 Task: Find connections with filter location Pinhão with filter topic #inspiration with filter profile language German with filter current company Lorven Technologies Inc. with filter school Institute Of Engineering and Management with filter industry Urban Transit Services with filter service category Mortgage Lending with filter keywords title Physicist
Action: Mouse moved to (220, 295)
Screenshot: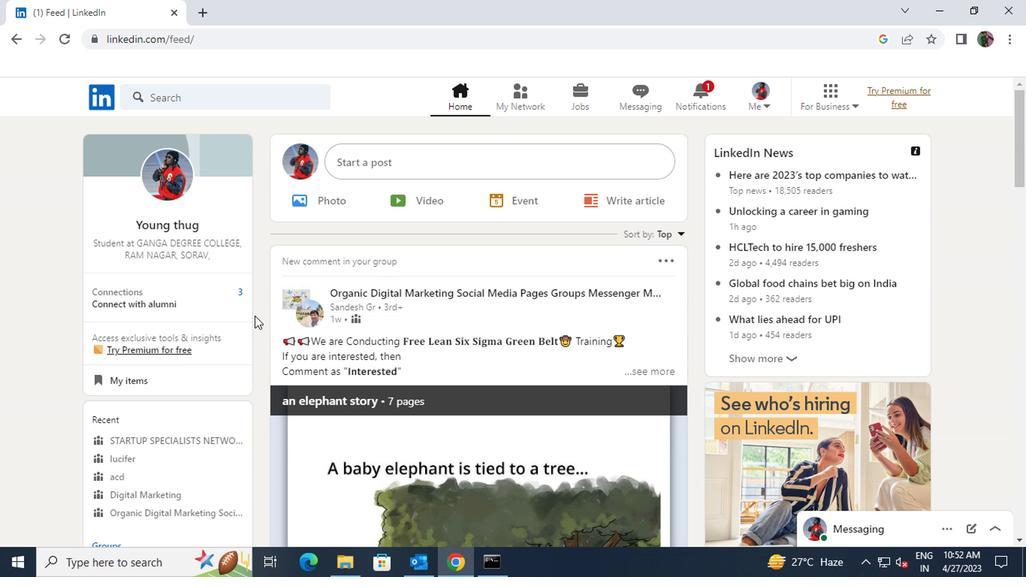 
Action: Mouse pressed left at (220, 295)
Screenshot: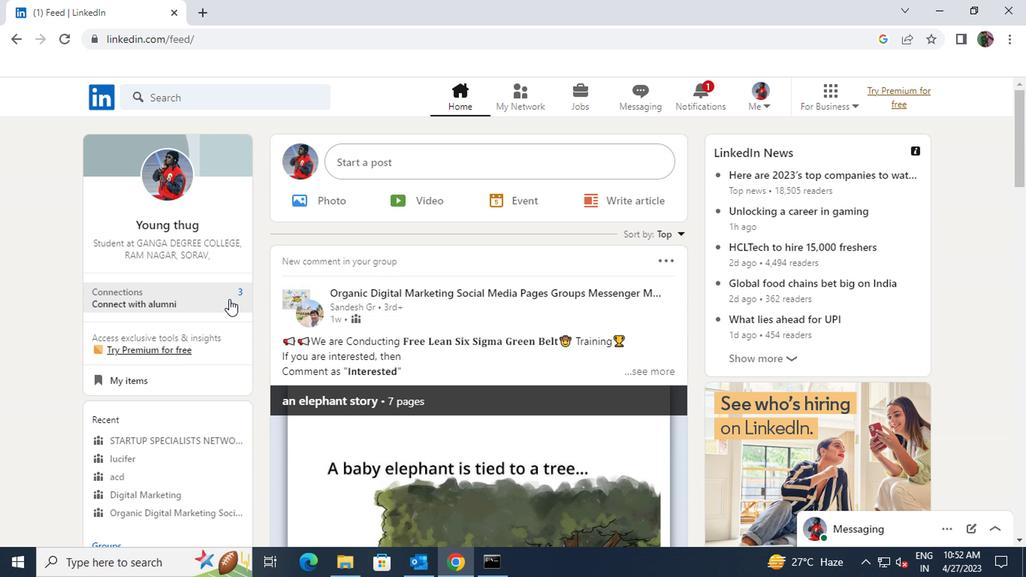 
Action: Mouse moved to (232, 185)
Screenshot: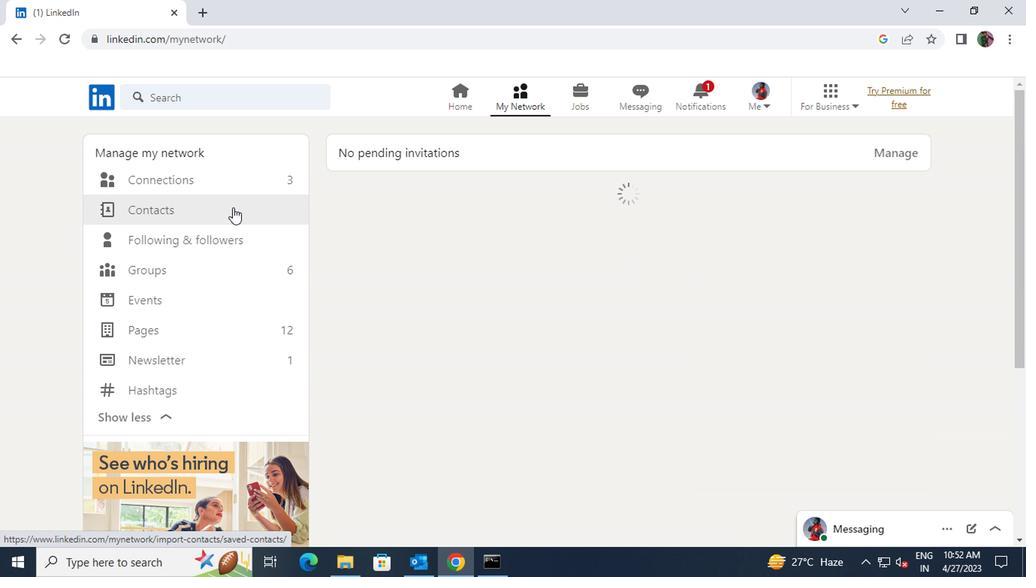 
Action: Mouse pressed left at (232, 185)
Screenshot: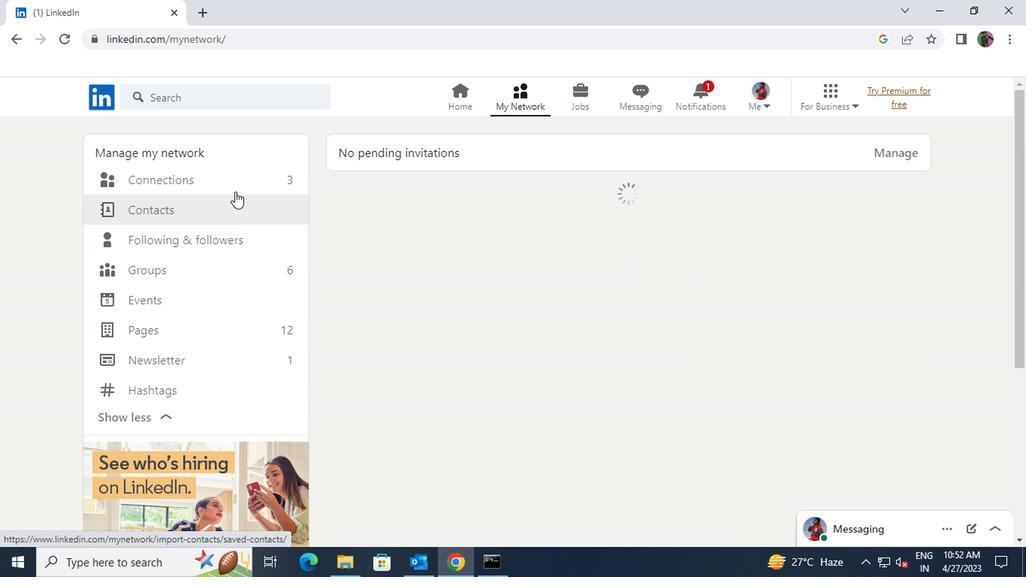 
Action: Mouse moved to (588, 180)
Screenshot: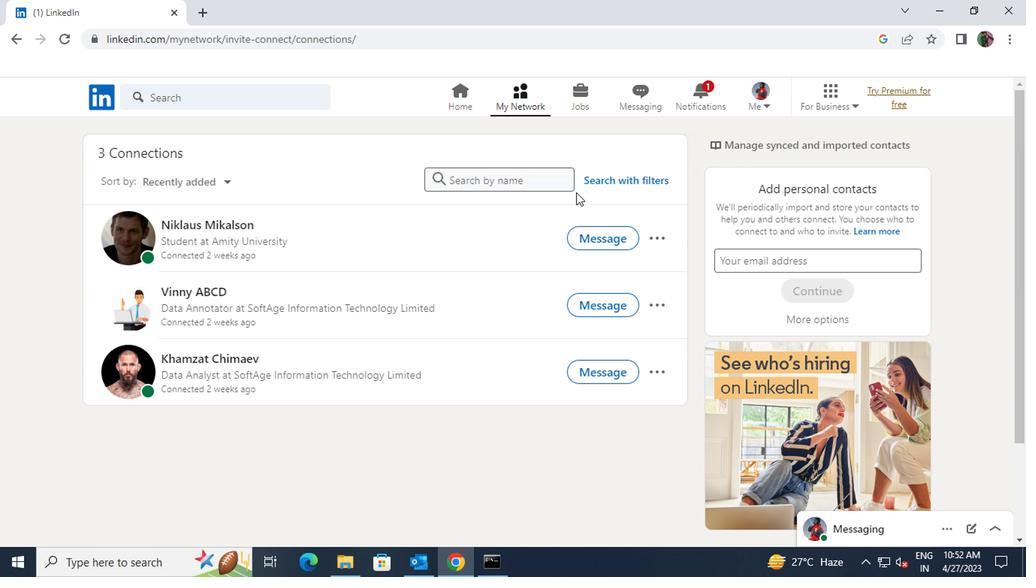 
Action: Mouse pressed left at (588, 180)
Screenshot: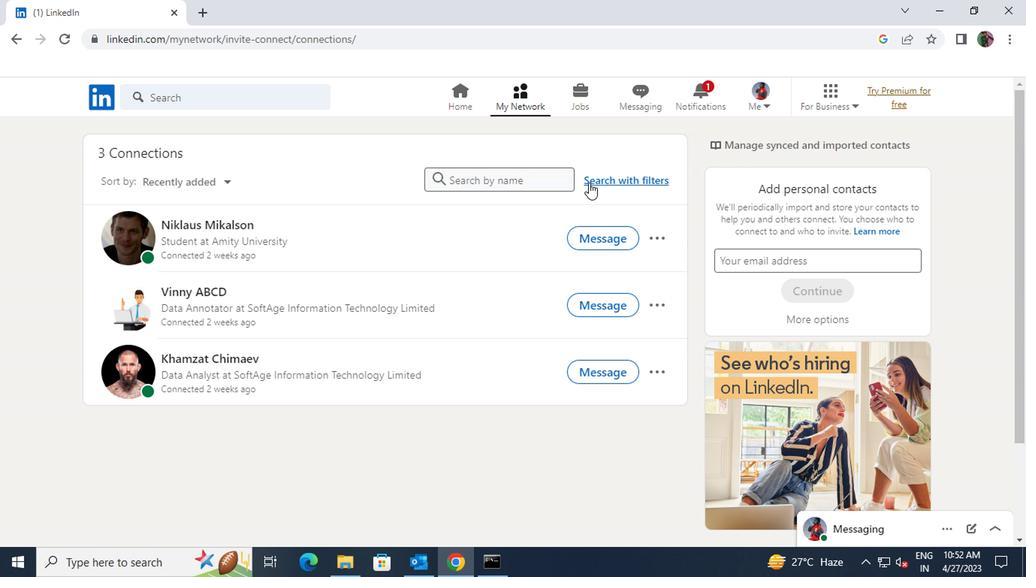 
Action: Mouse moved to (563, 138)
Screenshot: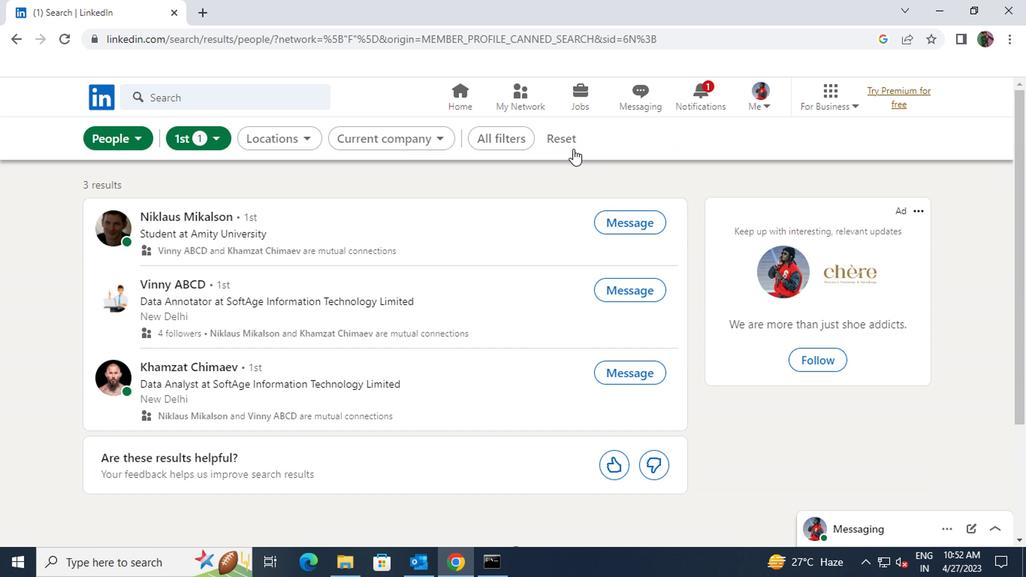 
Action: Mouse pressed left at (563, 138)
Screenshot: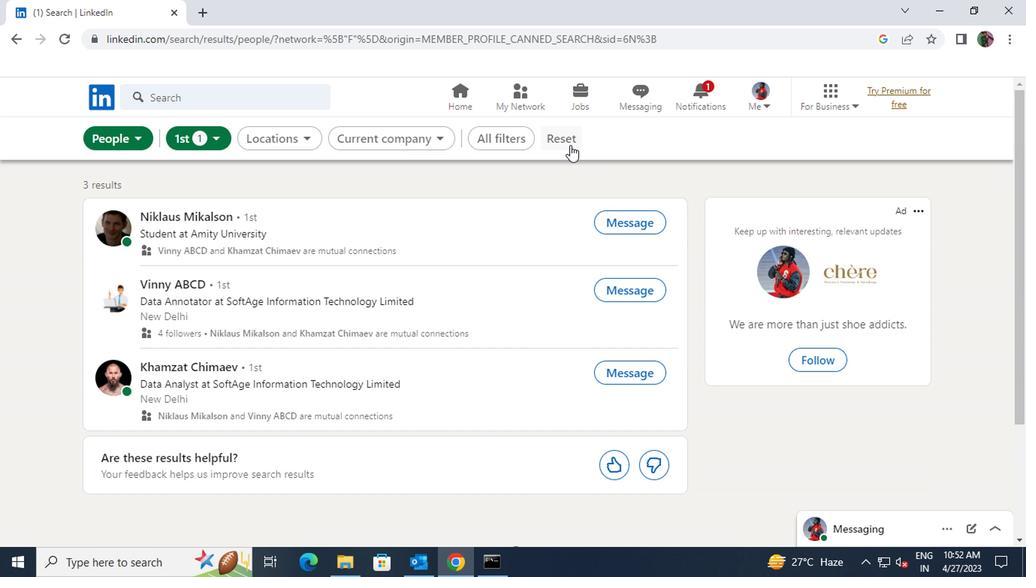 
Action: Mouse moved to (542, 133)
Screenshot: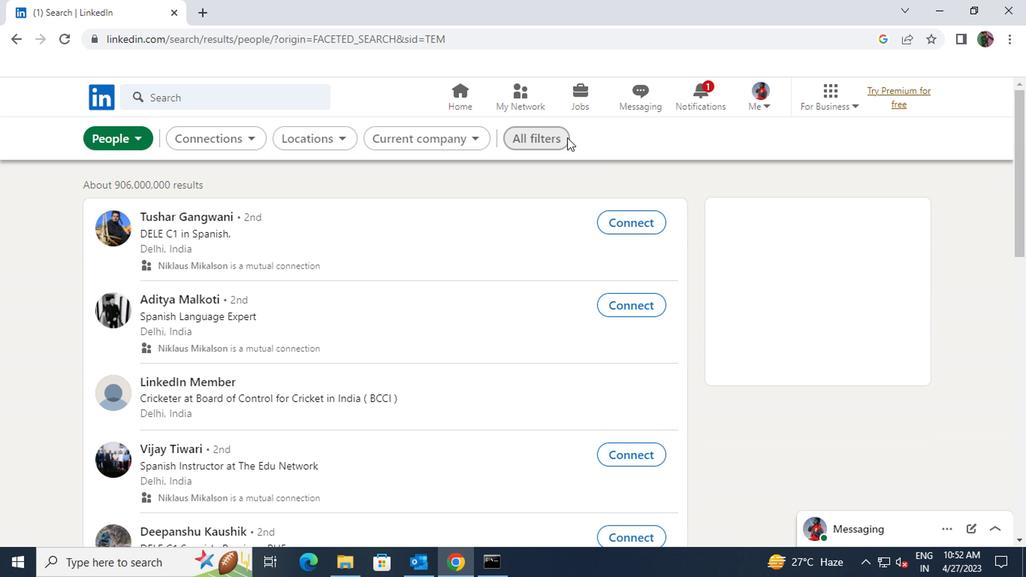 
Action: Mouse pressed left at (542, 133)
Screenshot: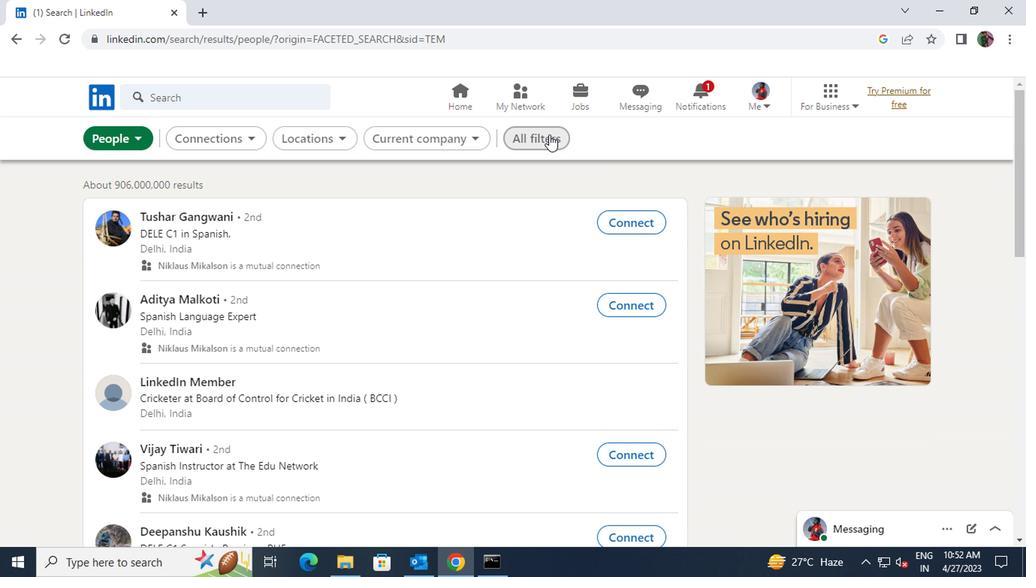 
Action: Mouse moved to (756, 279)
Screenshot: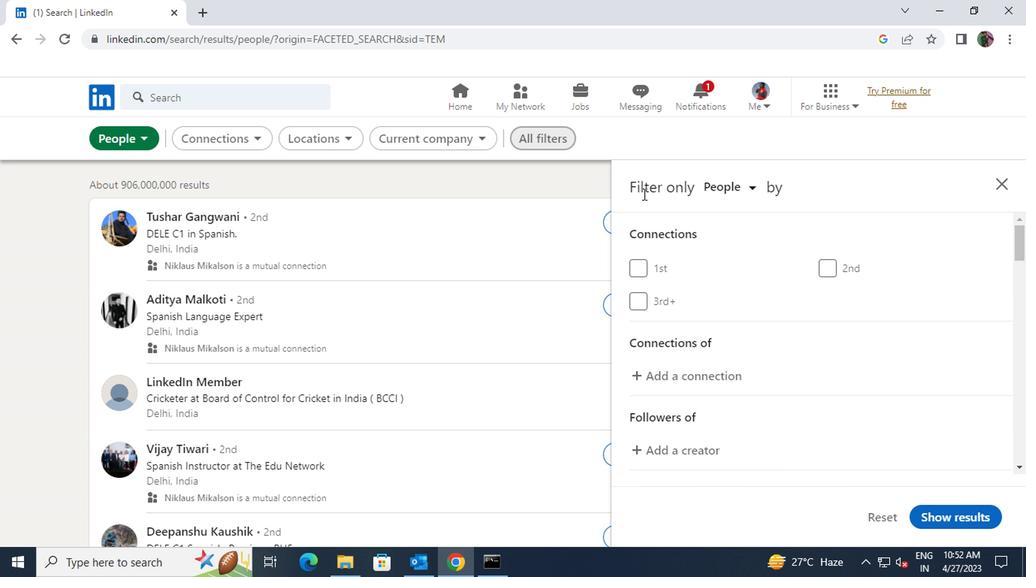 
Action: Mouse scrolled (756, 279) with delta (0, 0)
Screenshot: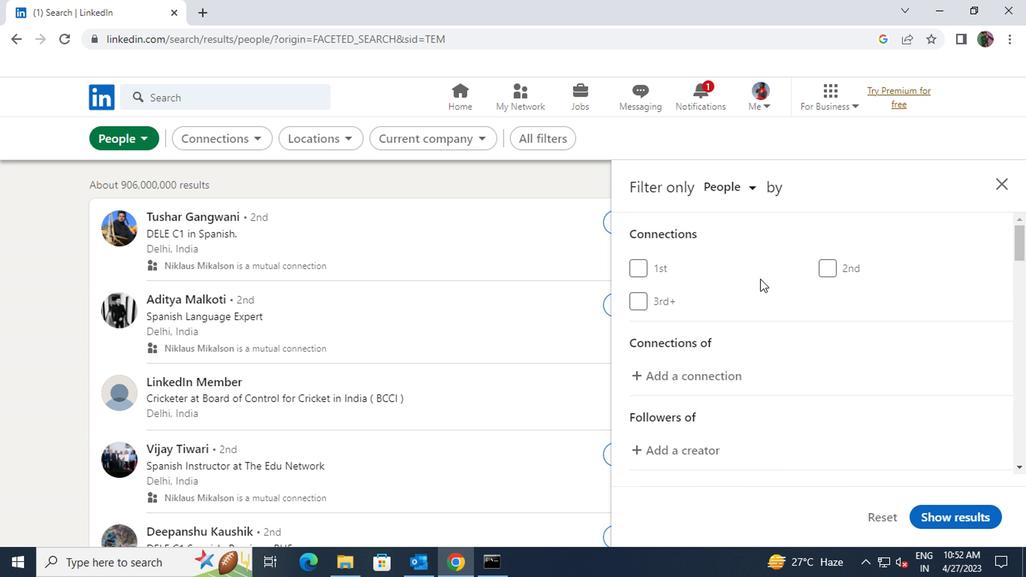 
Action: Mouse scrolled (756, 279) with delta (0, 0)
Screenshot: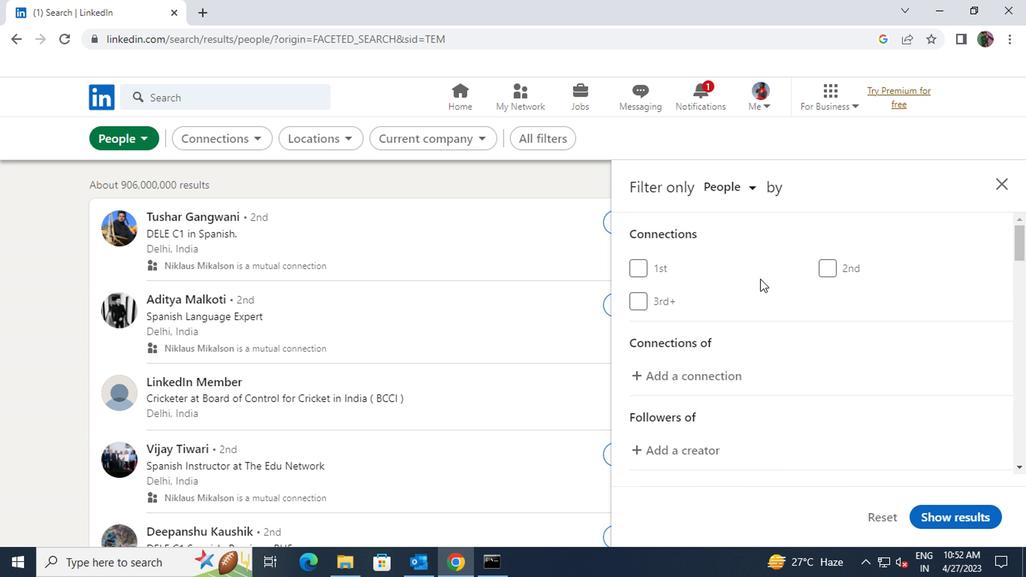 
Action: Mouse moved to (757, 279)
Screenshot: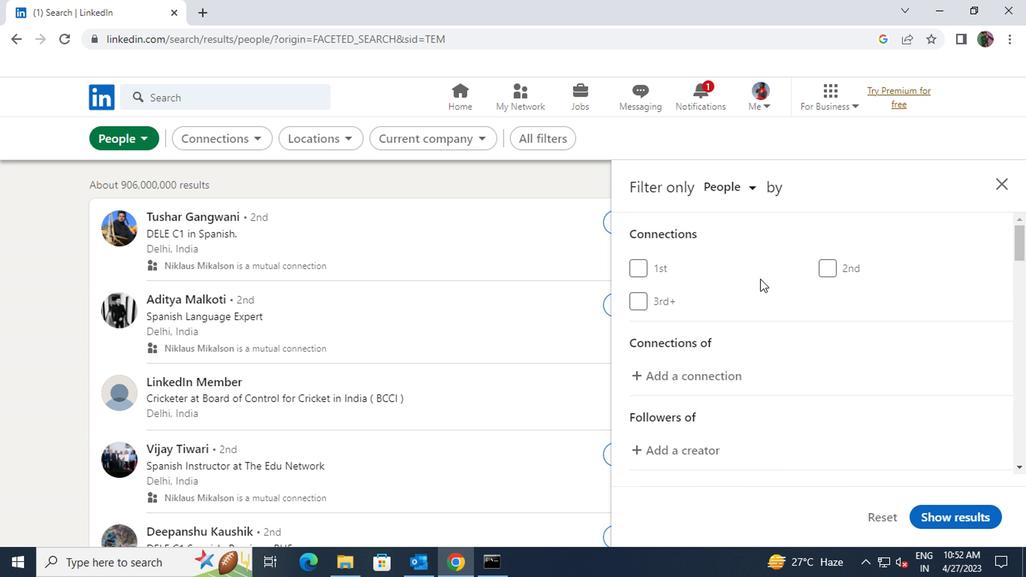 
Action: Mouse scrolled (757, 279) with delta (0, 0)
Screenshot: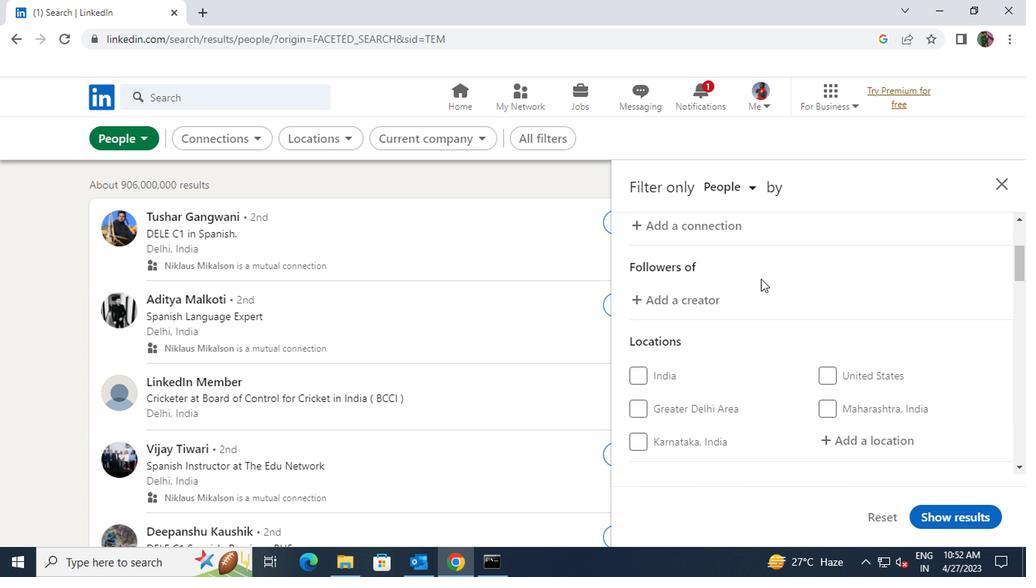 
Action: Mouse moved to (829, 365)
Screenshot: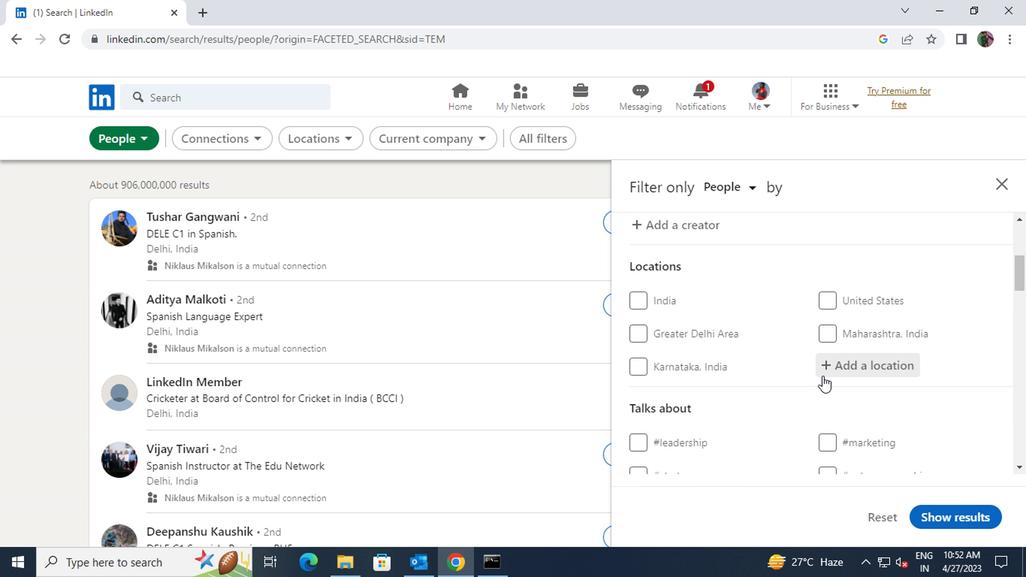 
Action: Mouse pressed left at (829, 365)
Screenshot: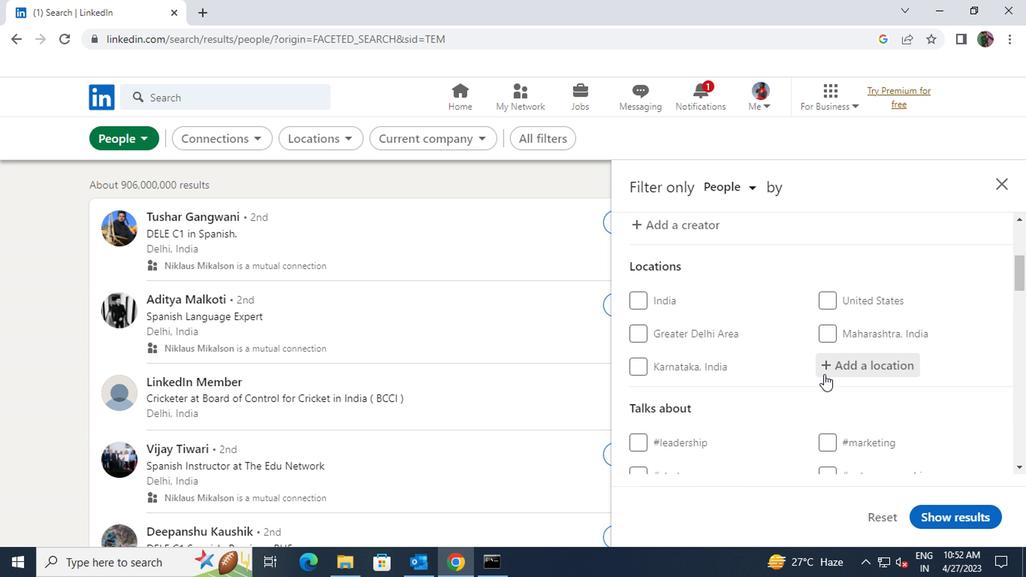 
Action: Key pressed <Key.shift>PINHAO
Screenshot: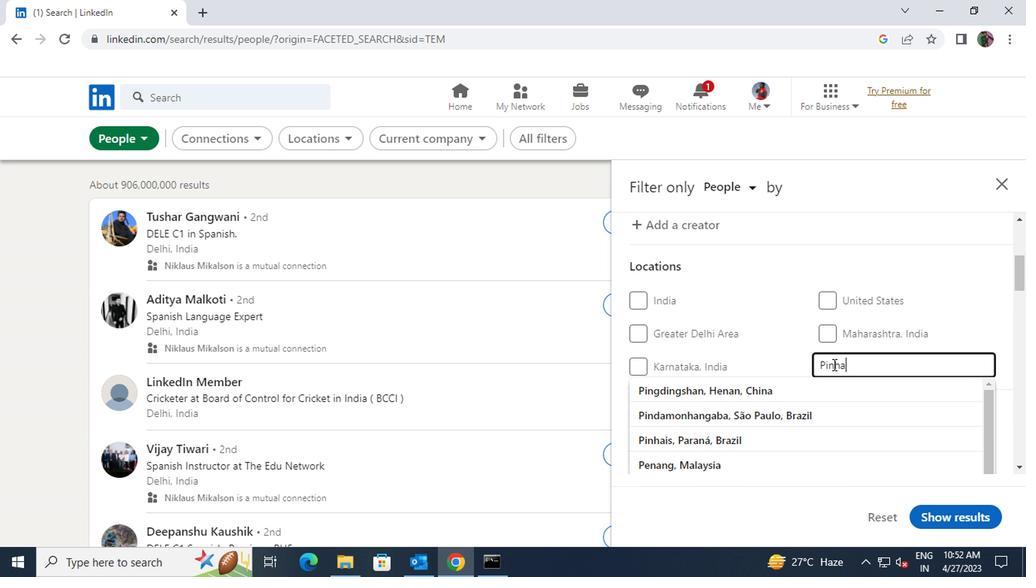 
Action: Mouse moved to (824, 383)
Screenshot: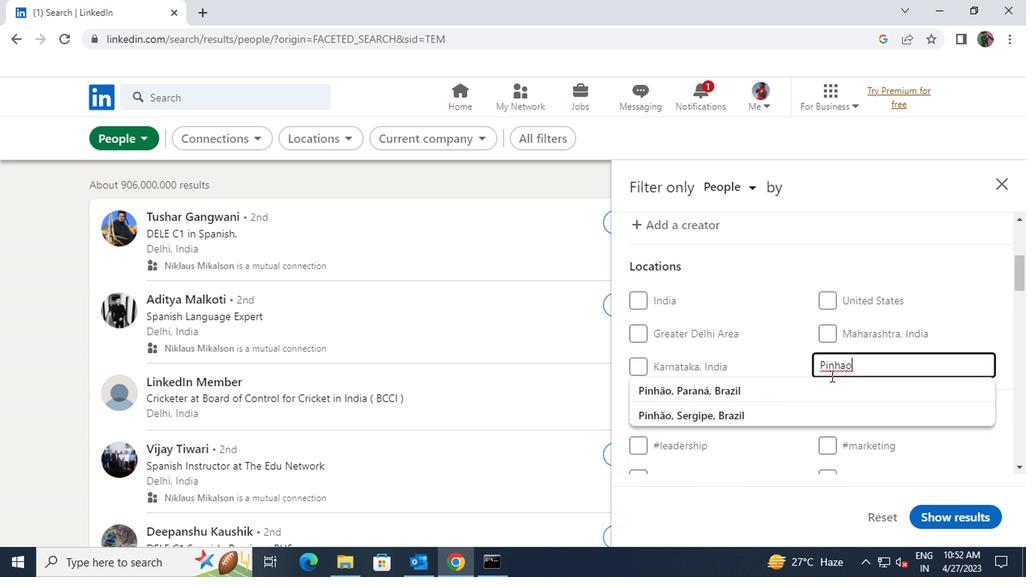 
Action: Mouse pressed left at (824, 383)
Screenshot: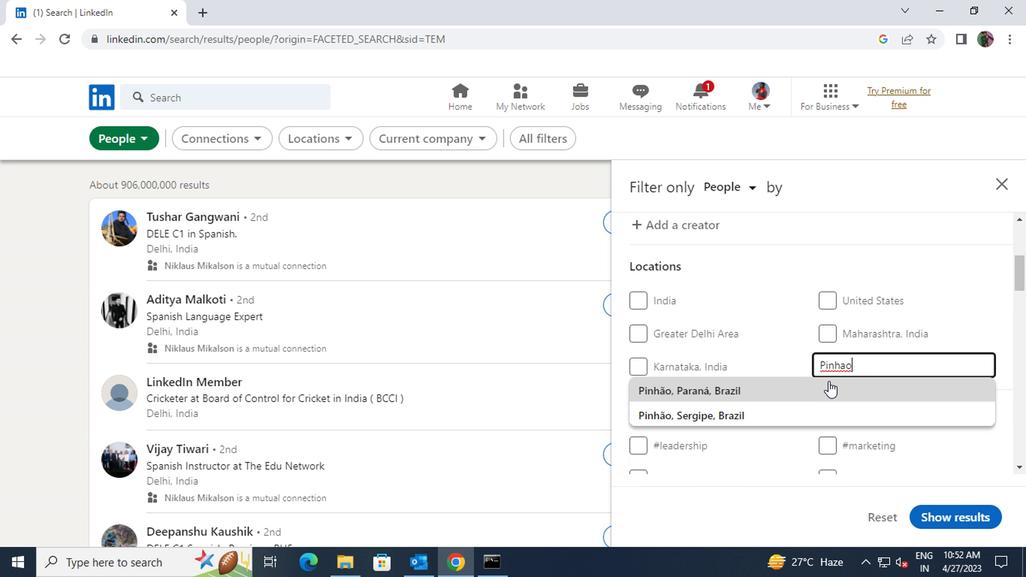 
Action: Mouse scrolled (824, 382) with delta (0, 0)
Screenshot: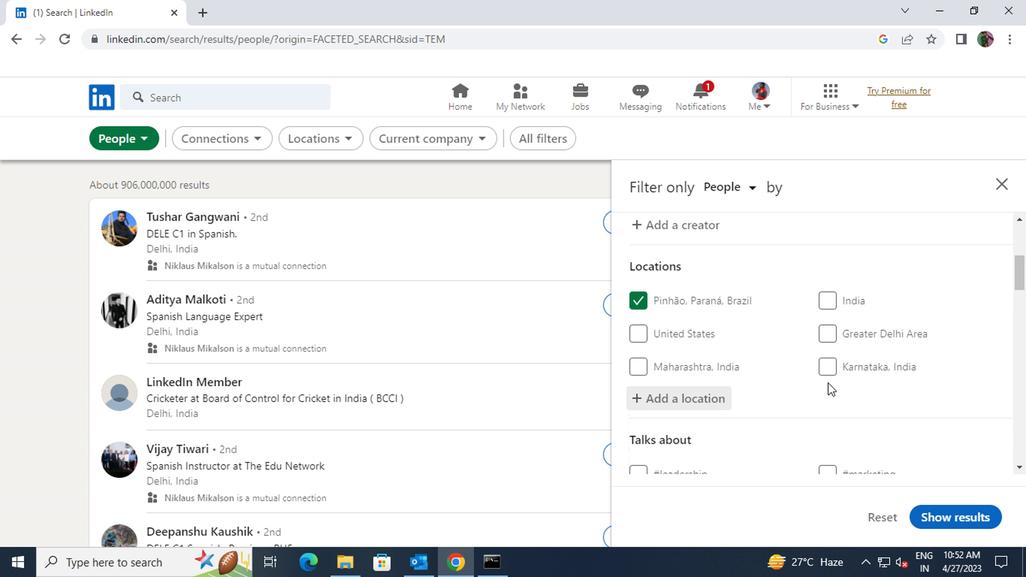 
Action: Mouse scrolled (824, 382) with delta (0, 0)
Screenshot: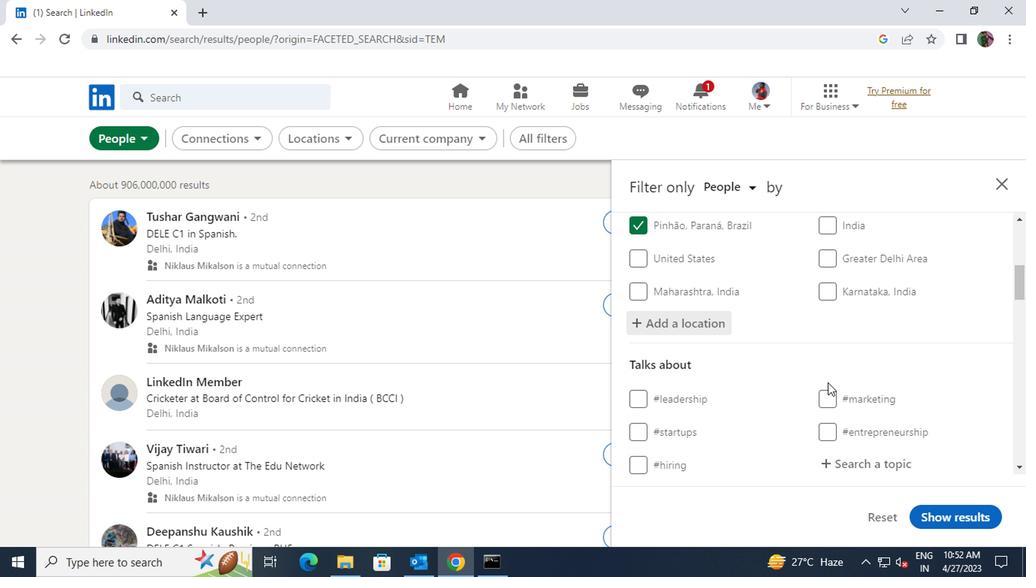 
Action: Mouse pressed left at (824, 383)
Screenshot: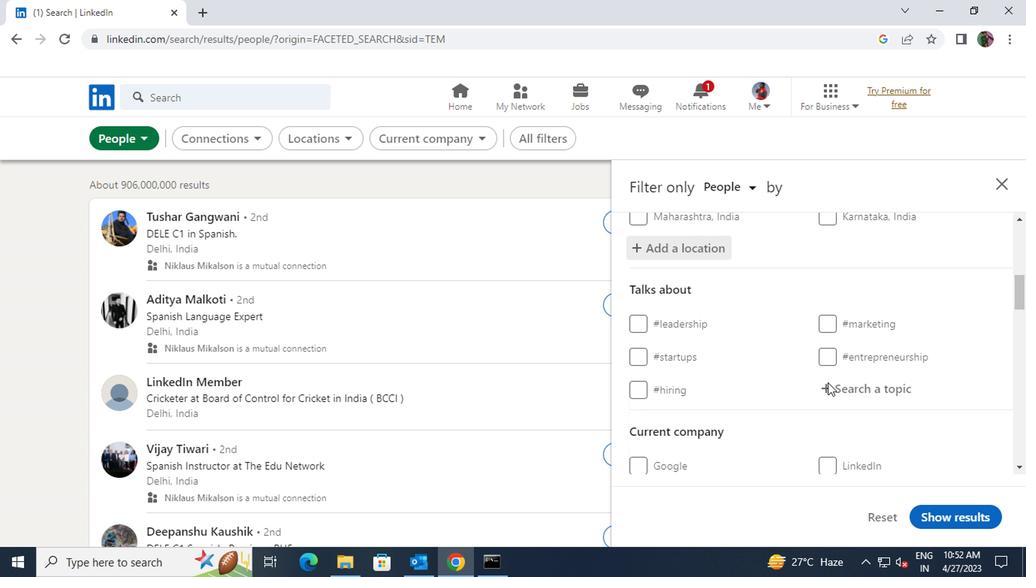 
Action: Key pressed <Key.shift><Key.shift><Key.shift><Key.shift><Key.shift><Key.shift><Key.shift><Key.shift><Key.shift><Key.shift><Key.shift><Key.shift>#<Key.shift>INSPIRATION
Screenshot: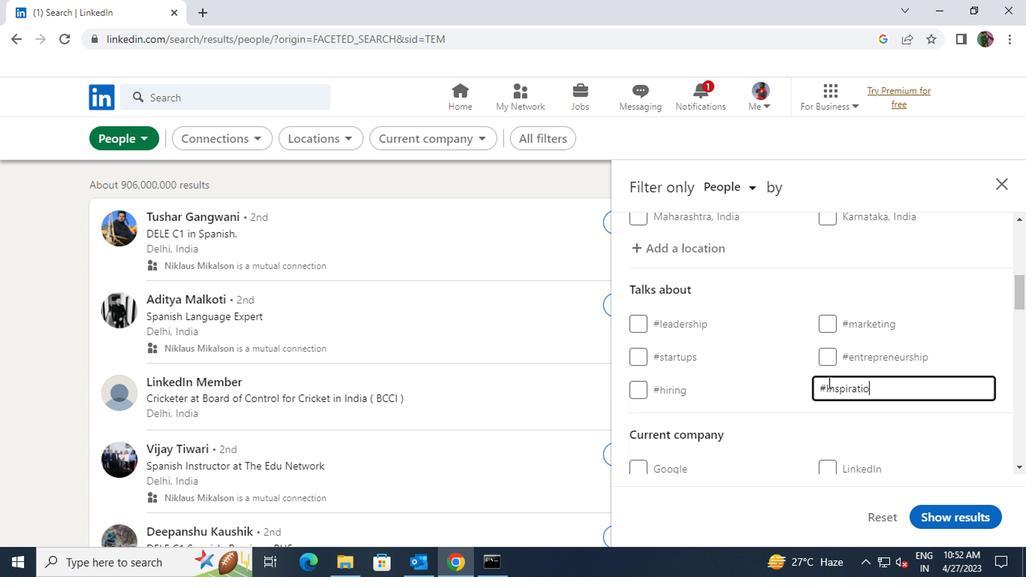 
Action: Mouse scrolled (824, 382) with delta (0, 0)
Screenshot: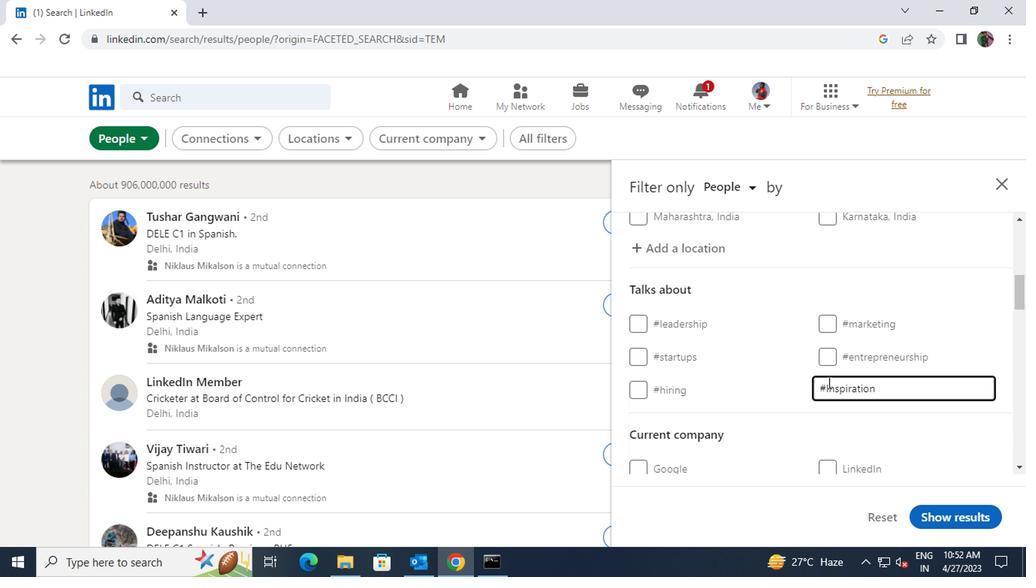 
Action: Mouse scrolled (824, 382) with delta (0, 0)
Screenshot: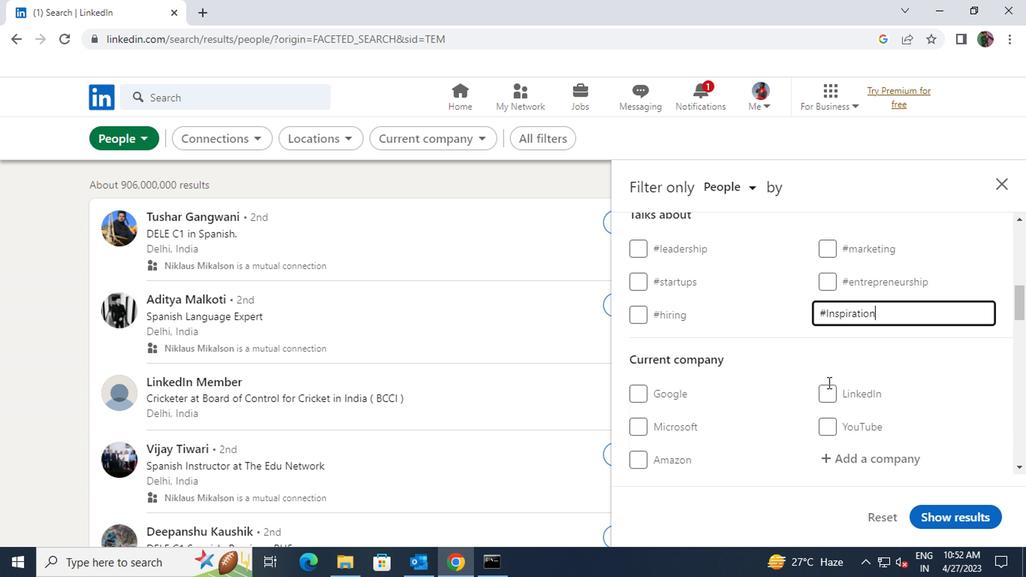 
Action: Mouse moved to (833, 383)
Screenshot: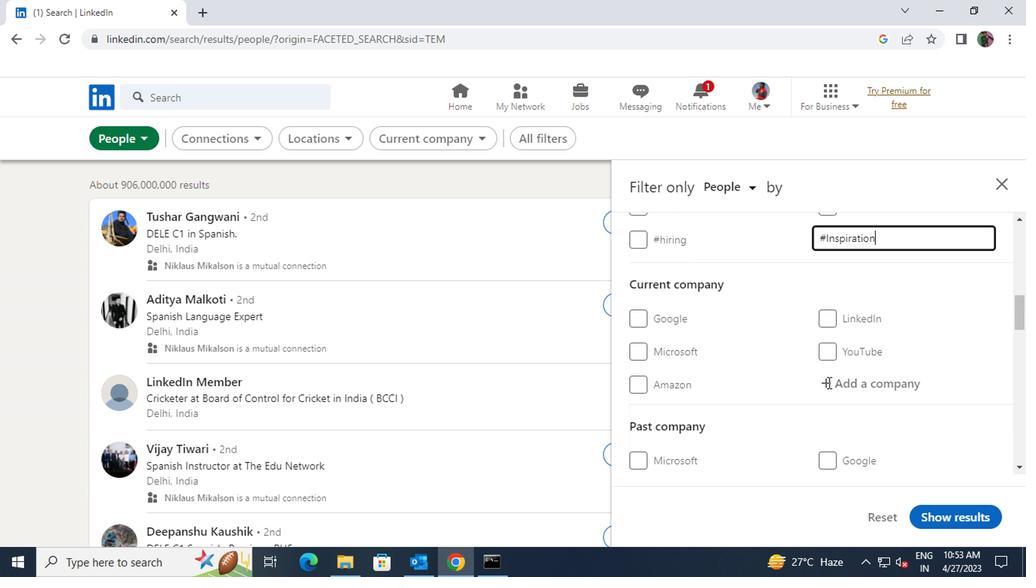 
Action: Mouse pressed left at (833, 383)
Screenshot: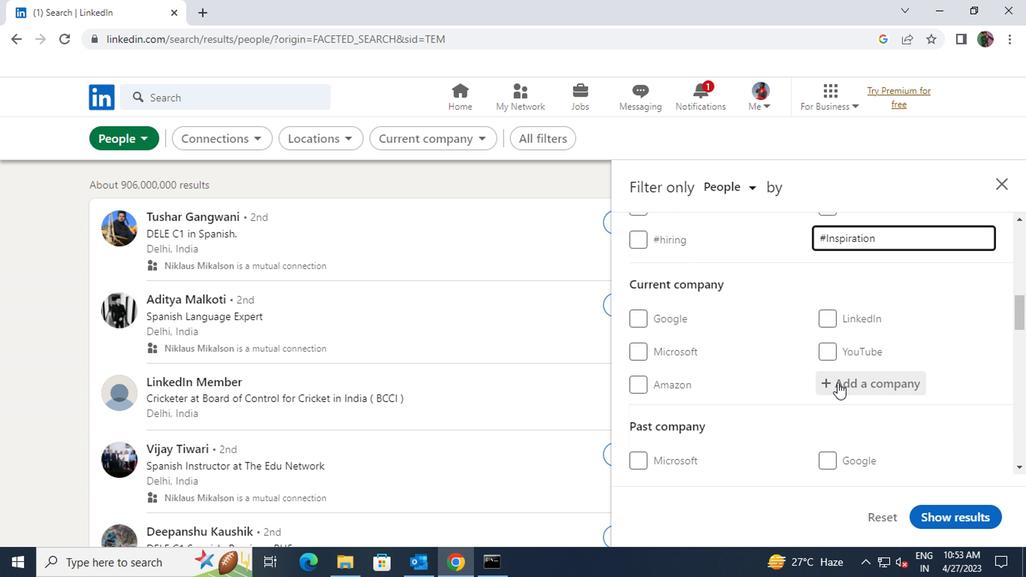 
Action: Key pressed <Key.shift>LORVEN
Screenshot: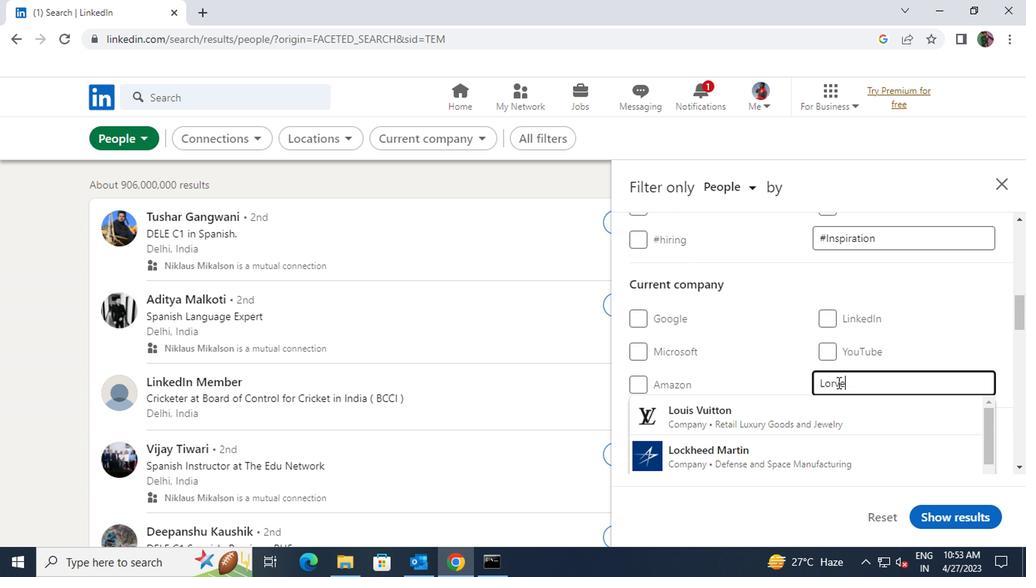 
Action: Mouse moved to (827, 411)
Screenshot: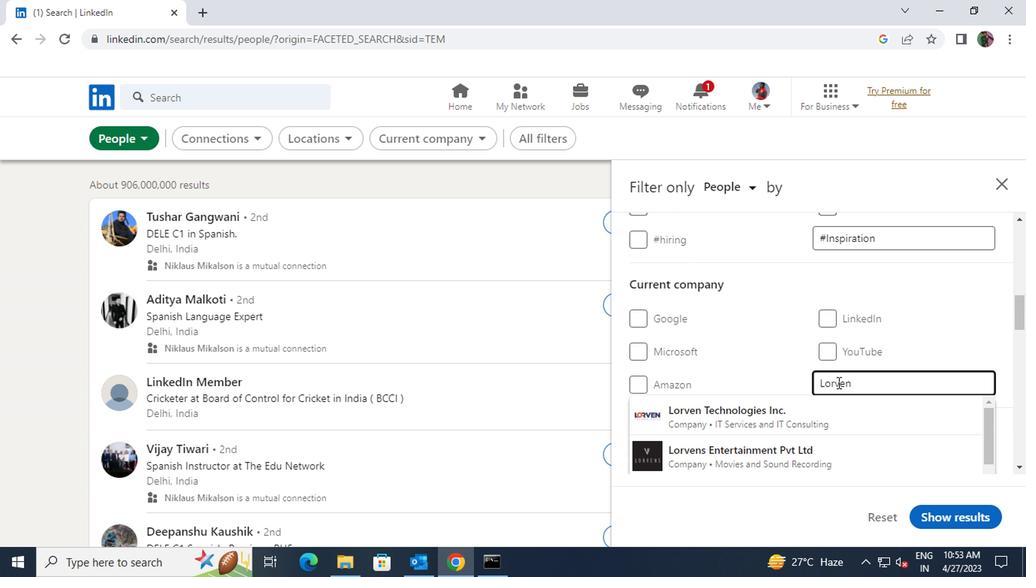 
Action: Mouse pressed left at (827, 411)
Screenshot: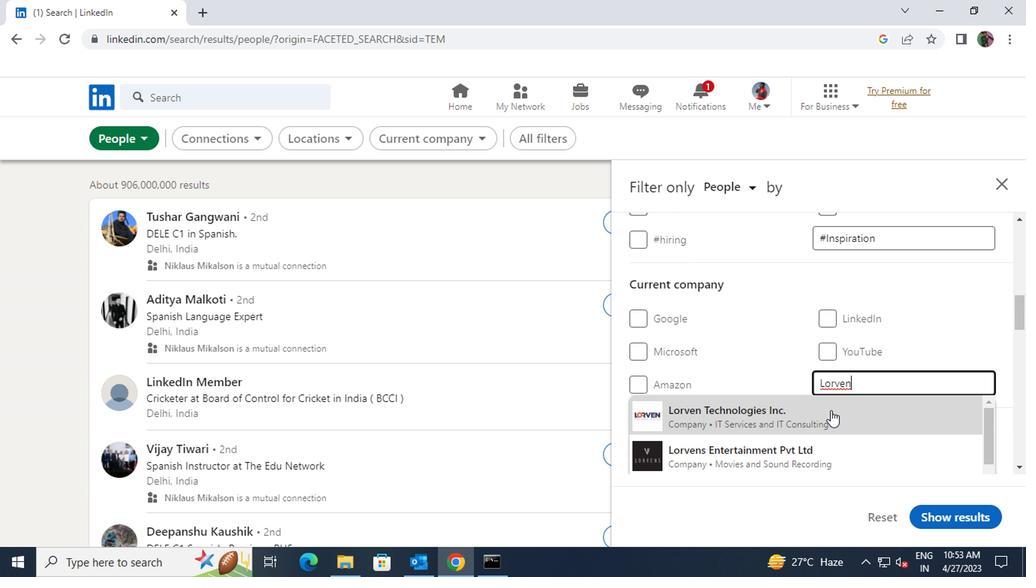 
Action: Mouse scrolled (827, 410) with delta (0, 0)
Screenshot: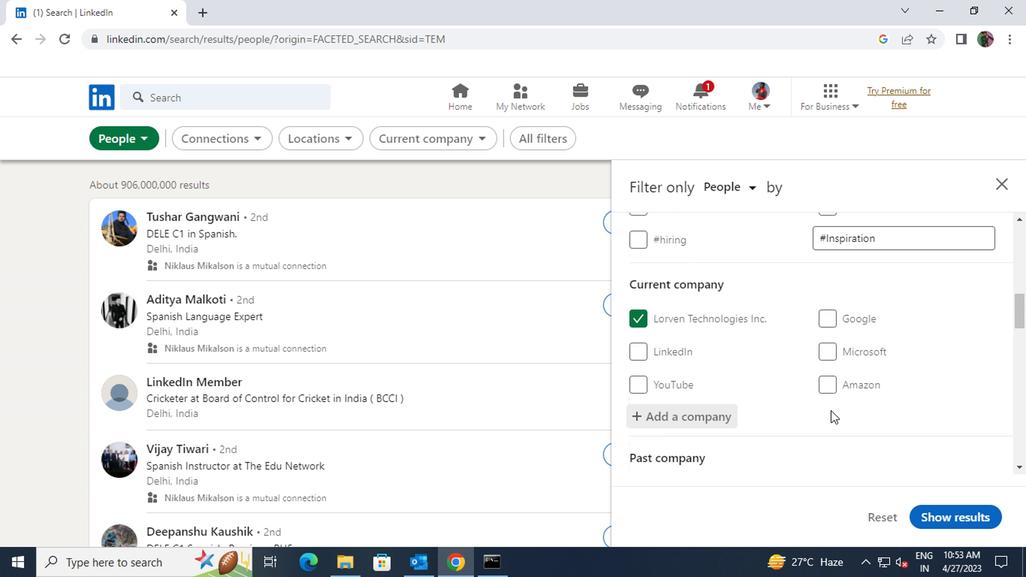 
Action: Mouse scrolled (827, 410) with delta (0, 0)
Screenshot: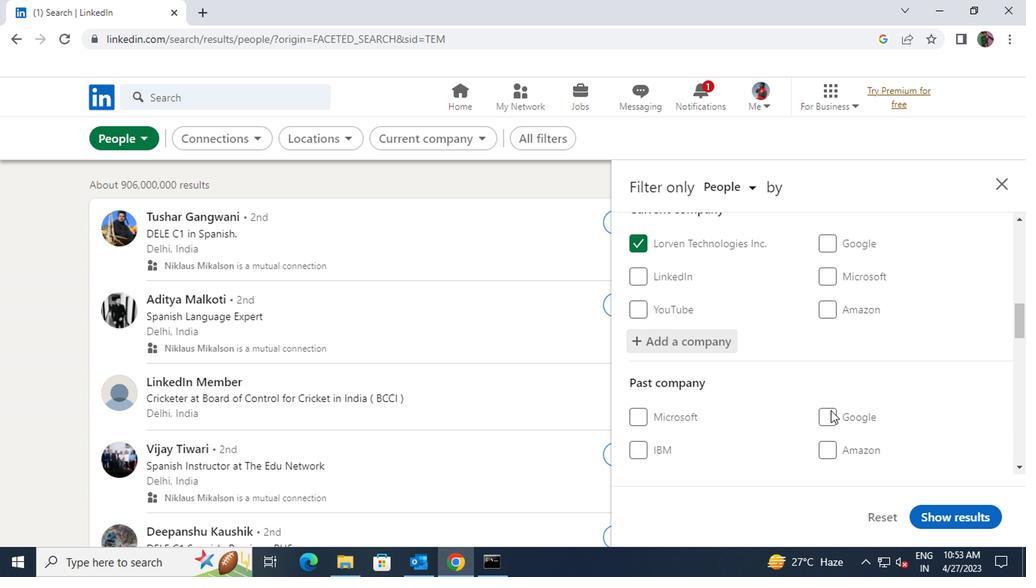 
Action: Mouse scrolled (827, 410) with delta (0, 0)
Screenshot: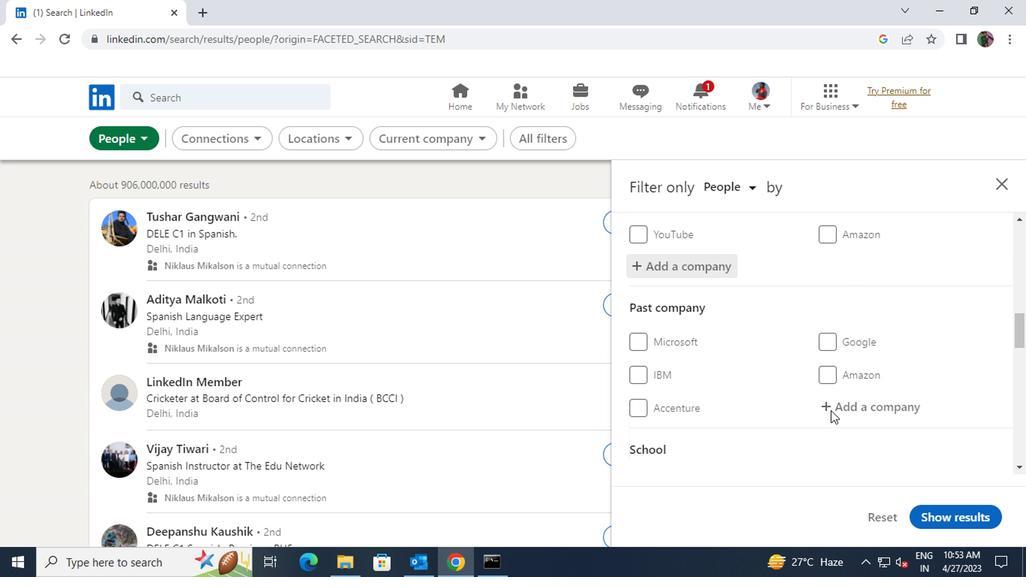 
Action: Mouse moved to (824, 339)
Screenshot: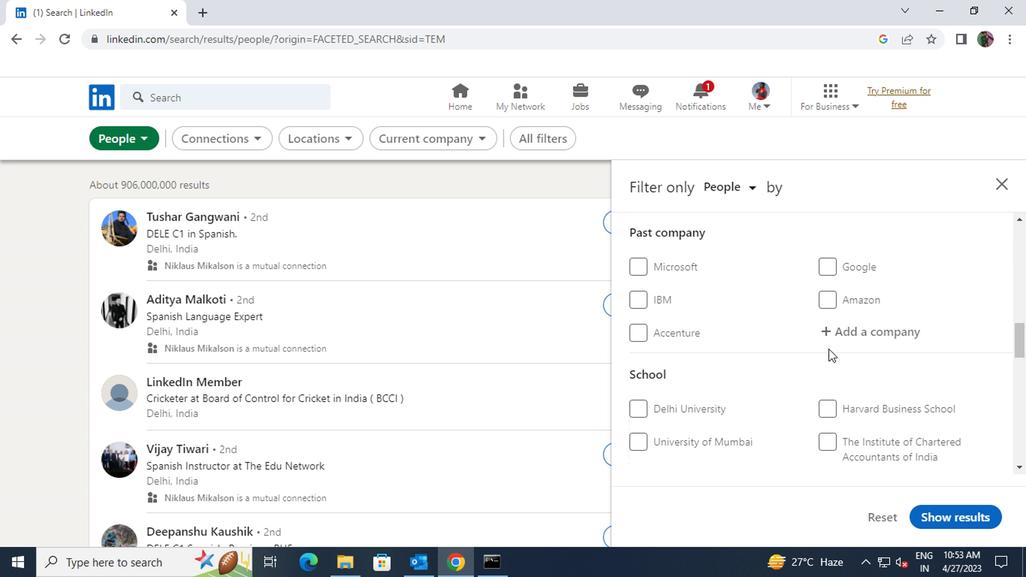 
Action: Mouse scrolled (824, 338) with delta (0, 0)
Screenshot: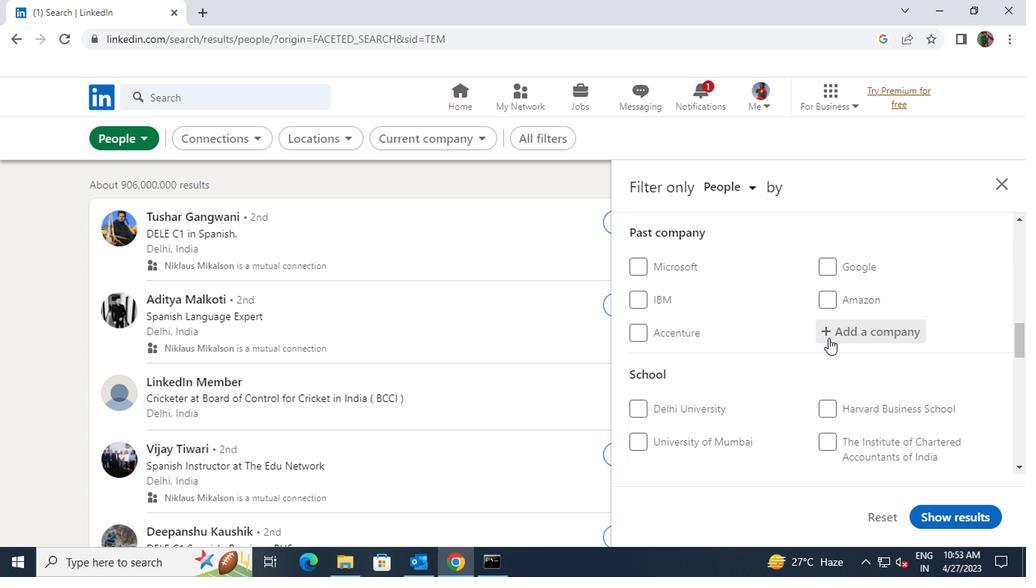 
Action: Mouse scrolled (824, 338) with delta (0, 0)
Screenshot: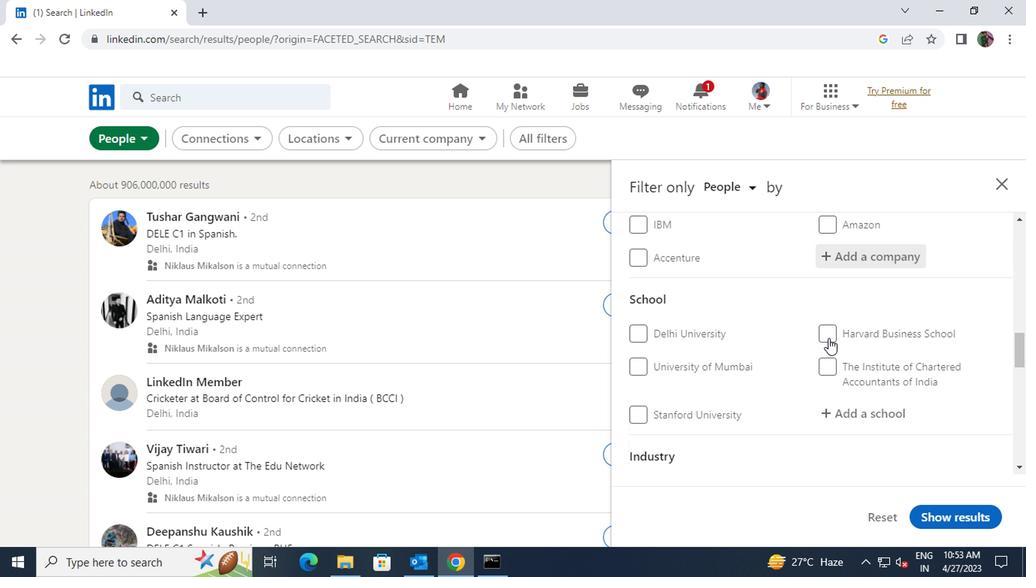 
Action: Mouse pressed left at (824, 339)
Screenshot: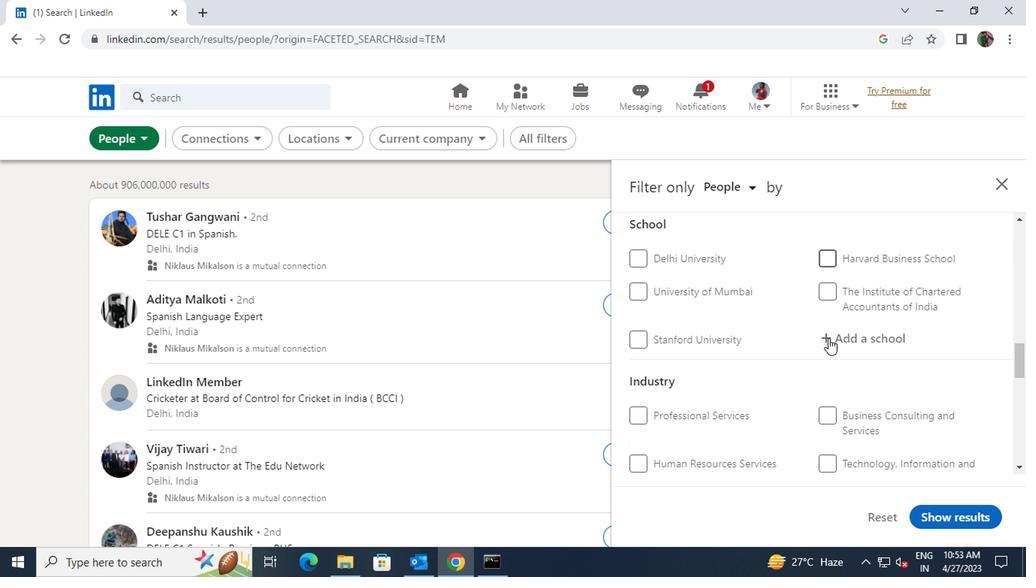
Action: Key pressed <Key.shift>INSTITUTE<Key.space>OF<Key.space>ENGI
Screenshot: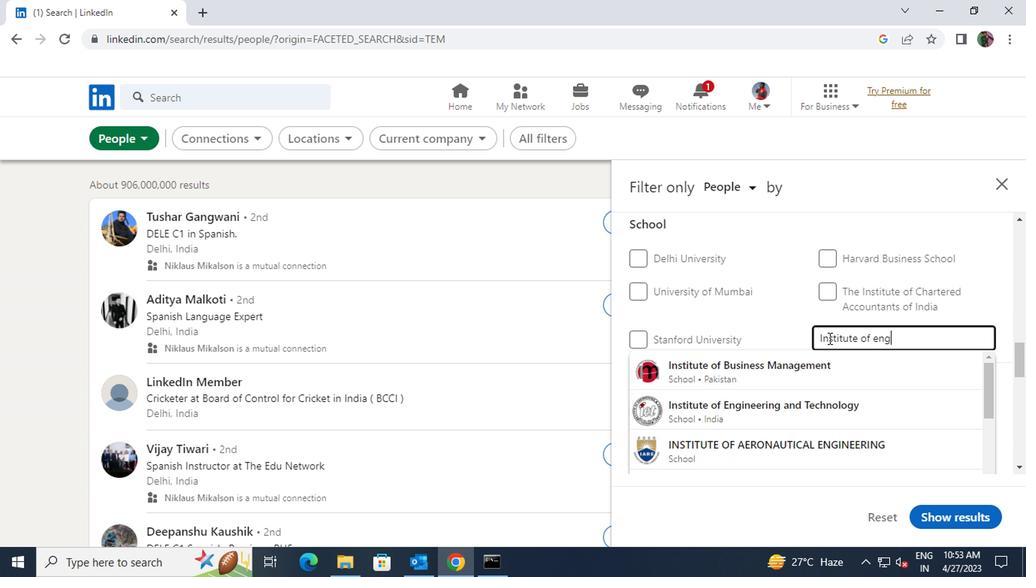 
Action: Mouse moved to (820, 399)
Screenshot: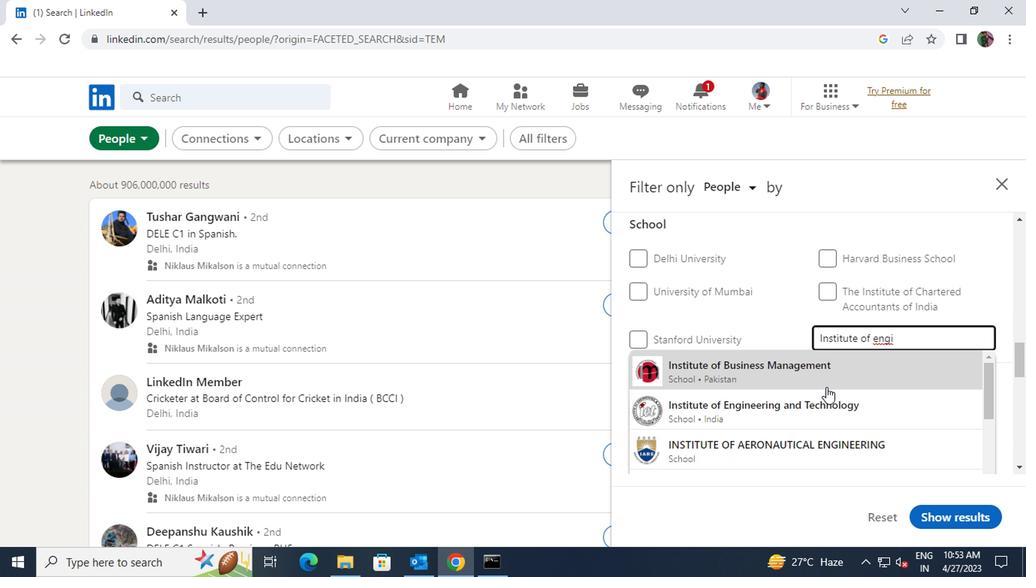 
Action: Mouse pressed left at (820, 399)
Screenshot: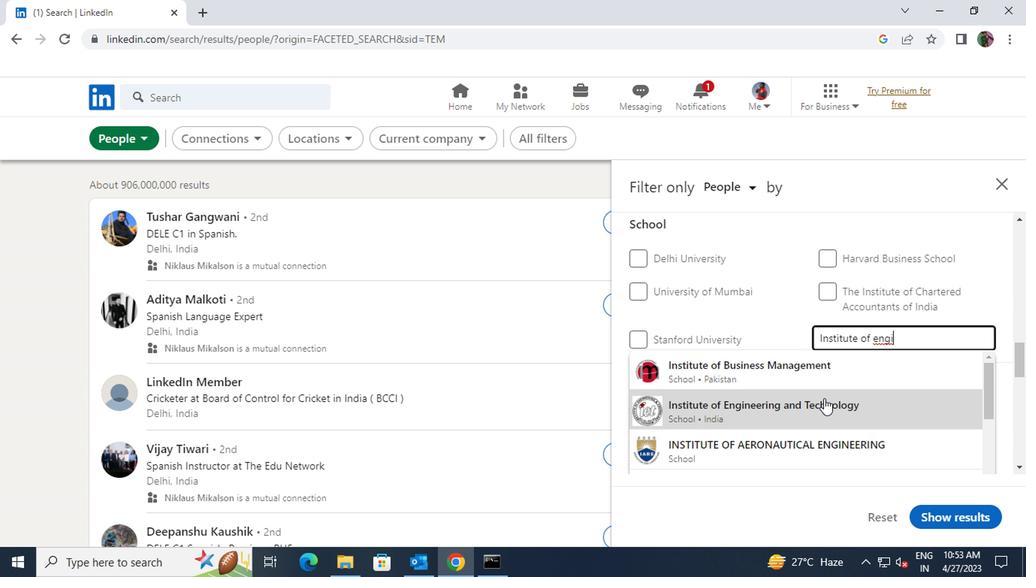 
Action: Mouse scrolled (820, 398) with delta (0, -1)
Screenshot: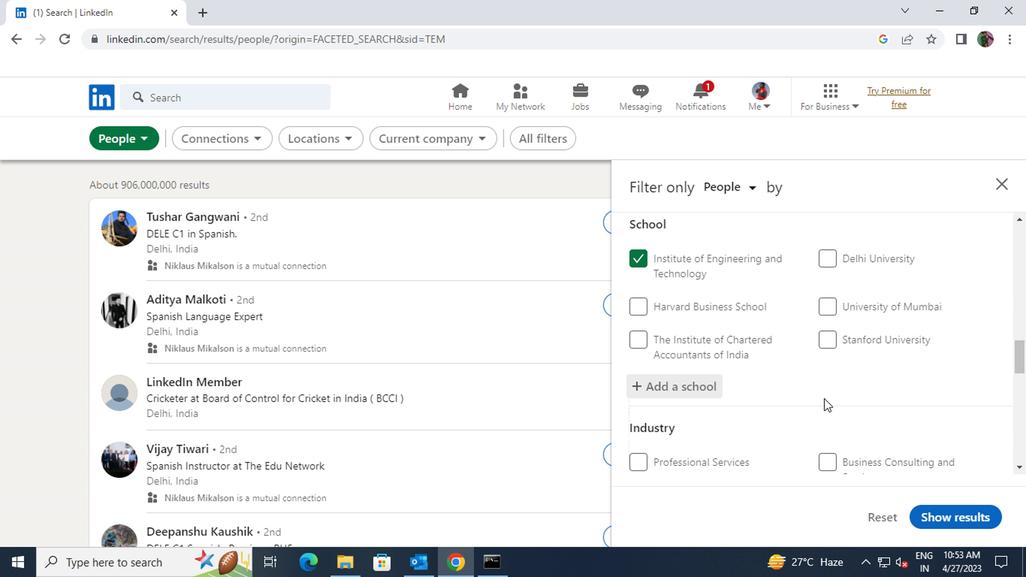 
Action: Mouse scrolled (820, 398) with delta (0, -1)
Screenshot: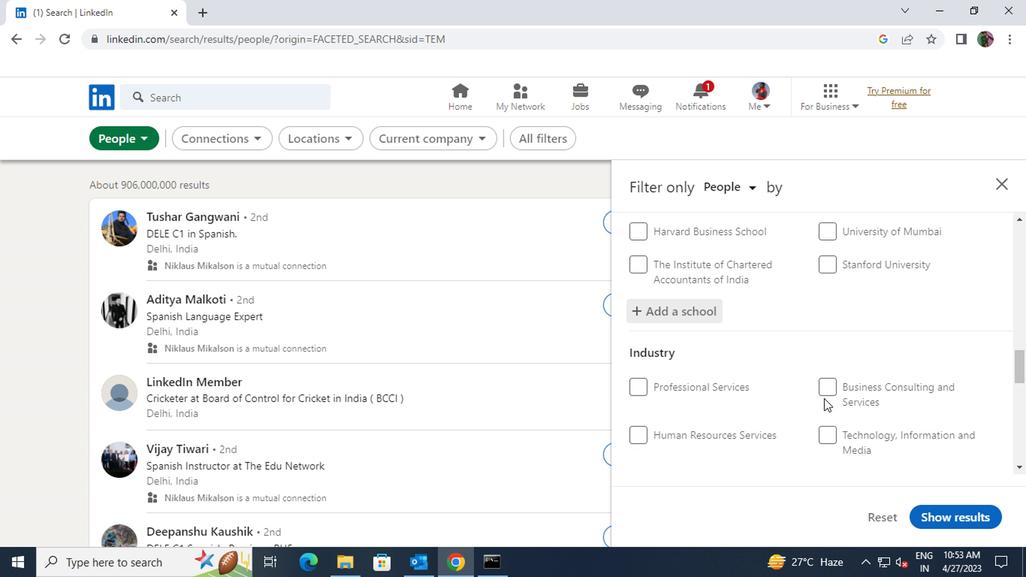 
Action: Mouse moved to (830, 403)
Screenshot: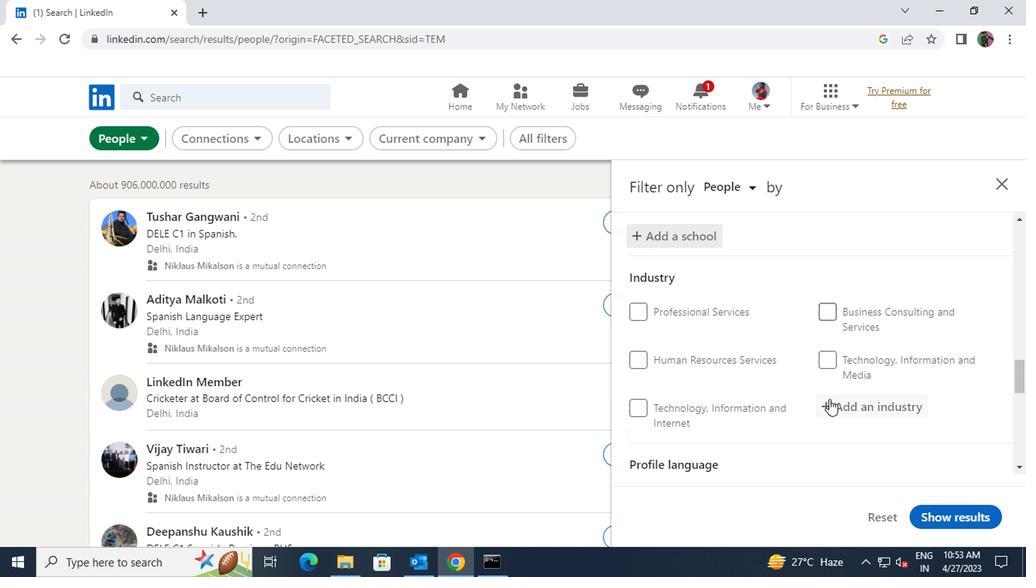 
Action: Mouse pressed left at (830, 403)
Screenshot: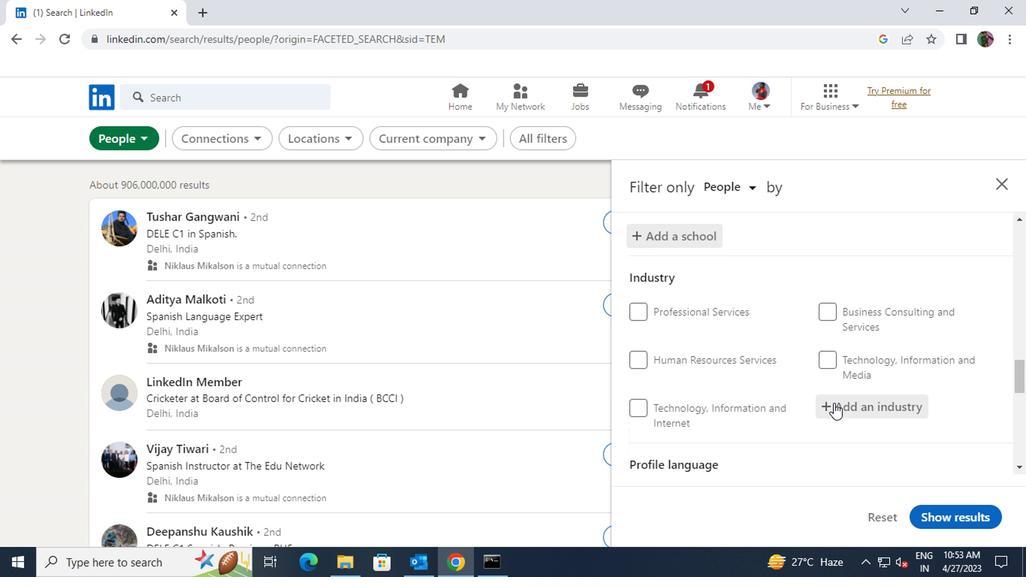 
Action: Key pressed <Key.shift>URBAN
Screenshot: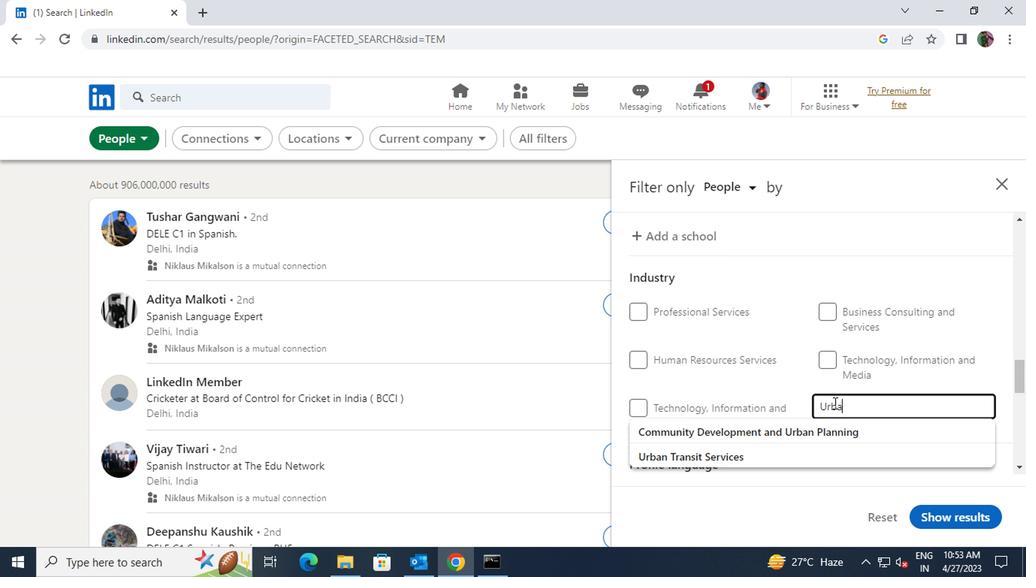 
Action: Mouse moved to (822, 448)
Screenshot: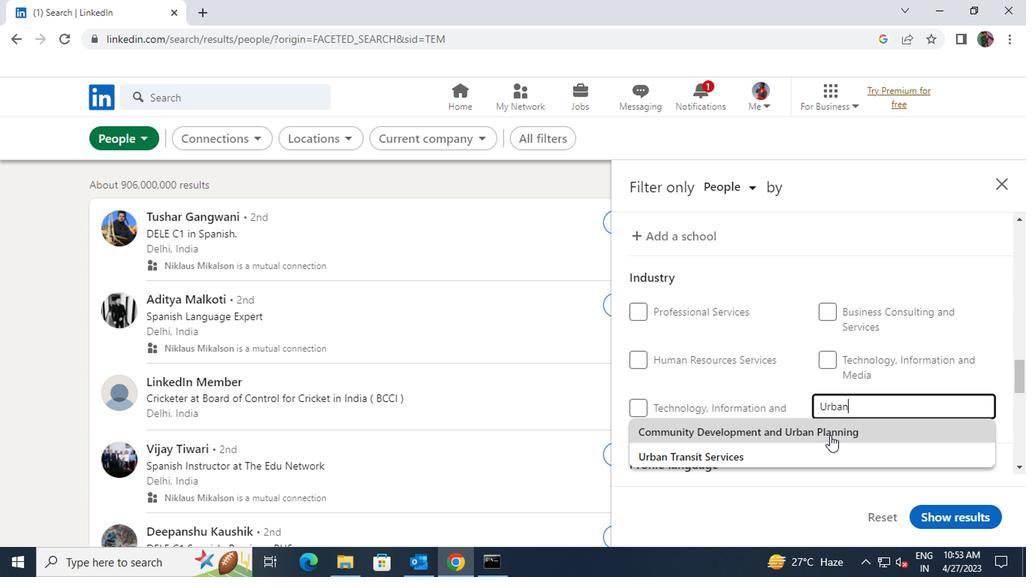 
Action: Mouse pressed left at (822, 448)
Screenshot: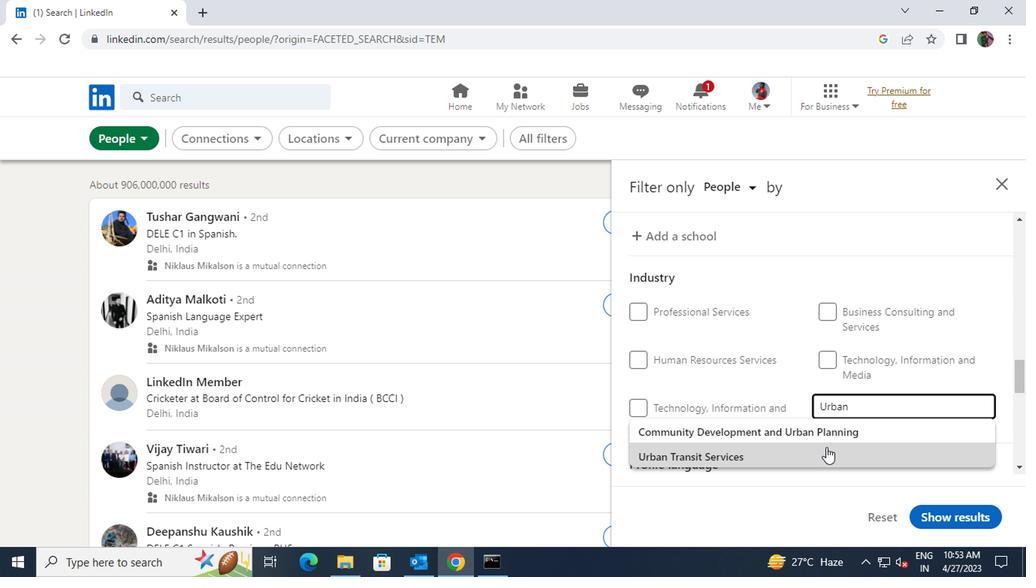 
Action: Mouse scrolled (822, 447) with delta (0, 0)
Screenshot: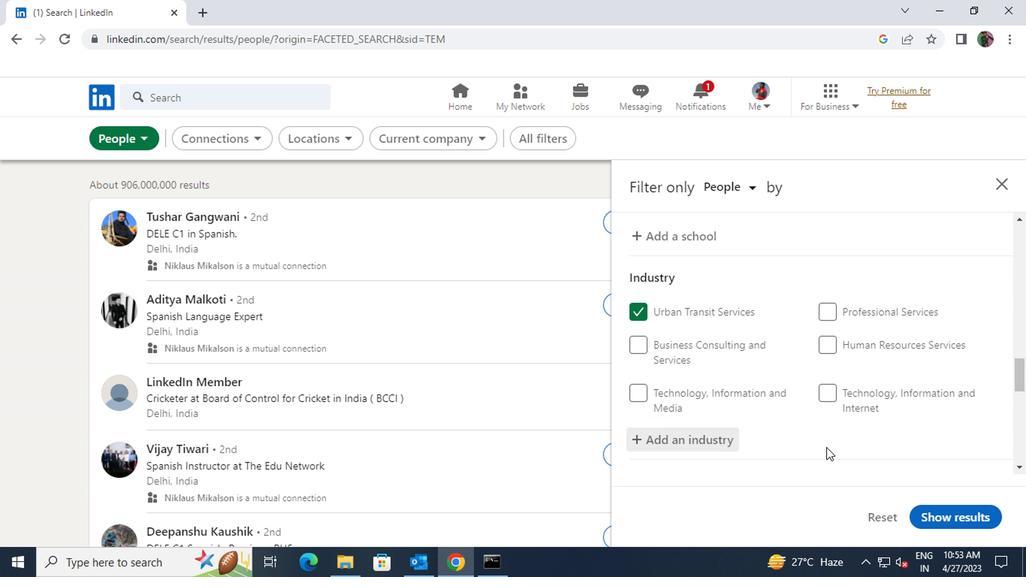 
Action: Mouse scrolled (822, 447) with delta (0, 0)
Screenshot: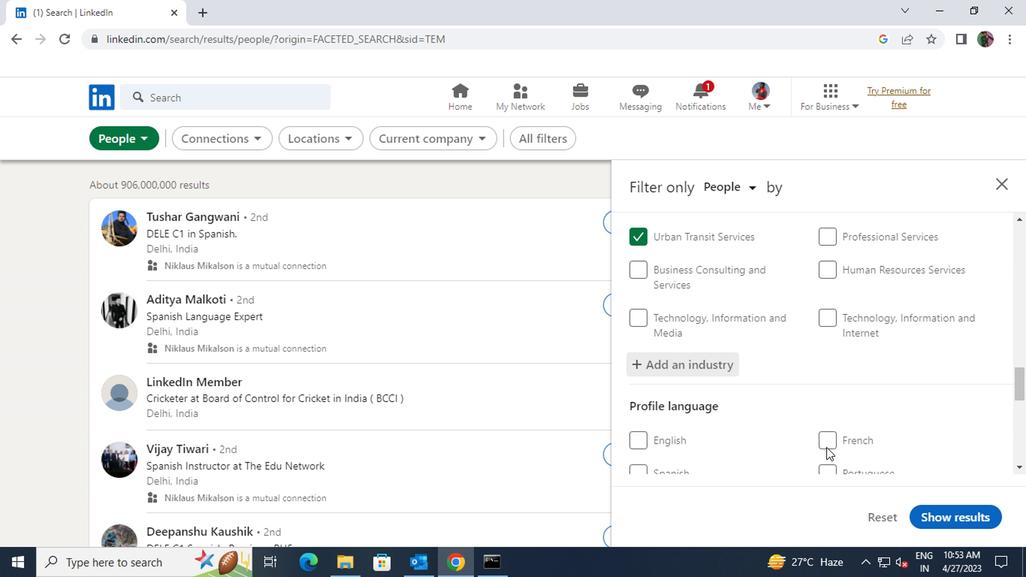 
Action: Mouse moved to (636, 427)
Screenshot: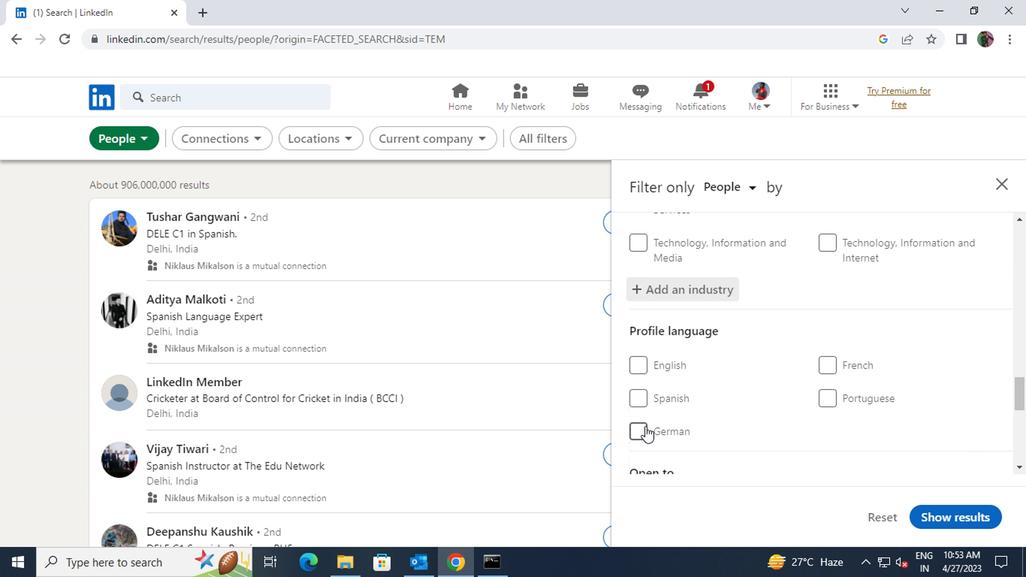 
Action: Mouse pressed left at (636, 427)
Screenshot: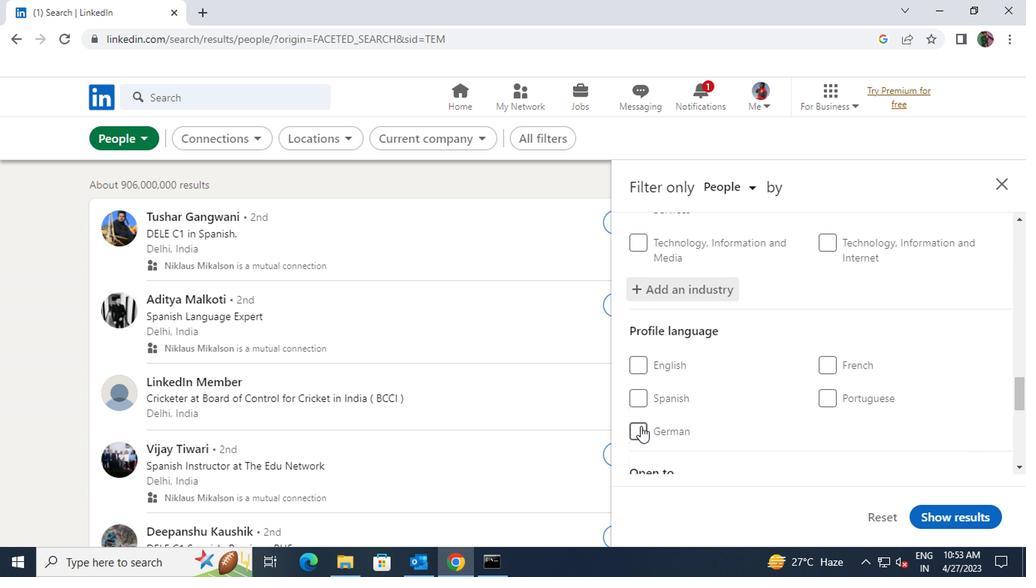 
Action: Mouse moved to (742, 407)
Screenshot: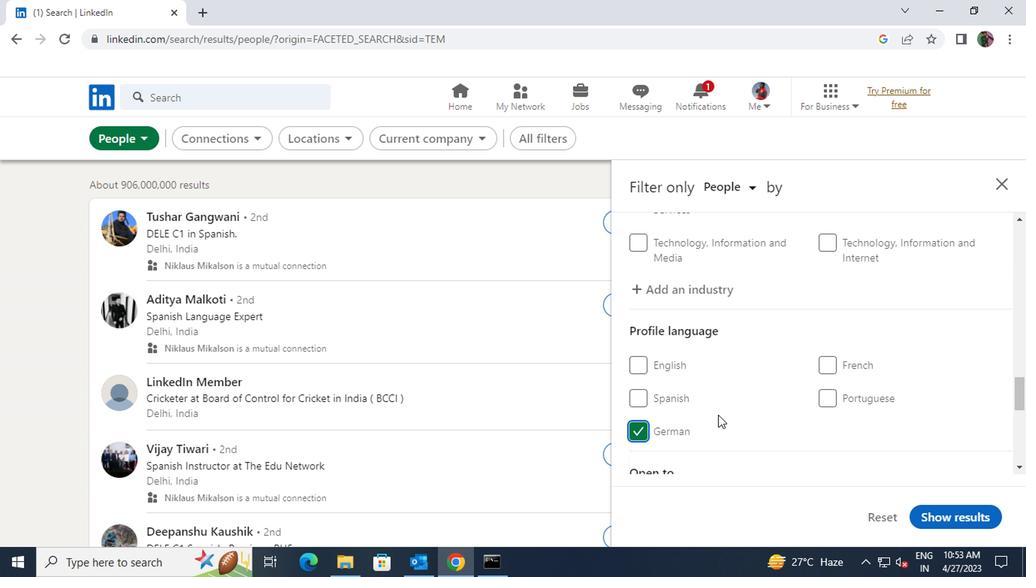 
Action: Mouse scrolled (742, 405) with delta (0, -1)
Screenshot: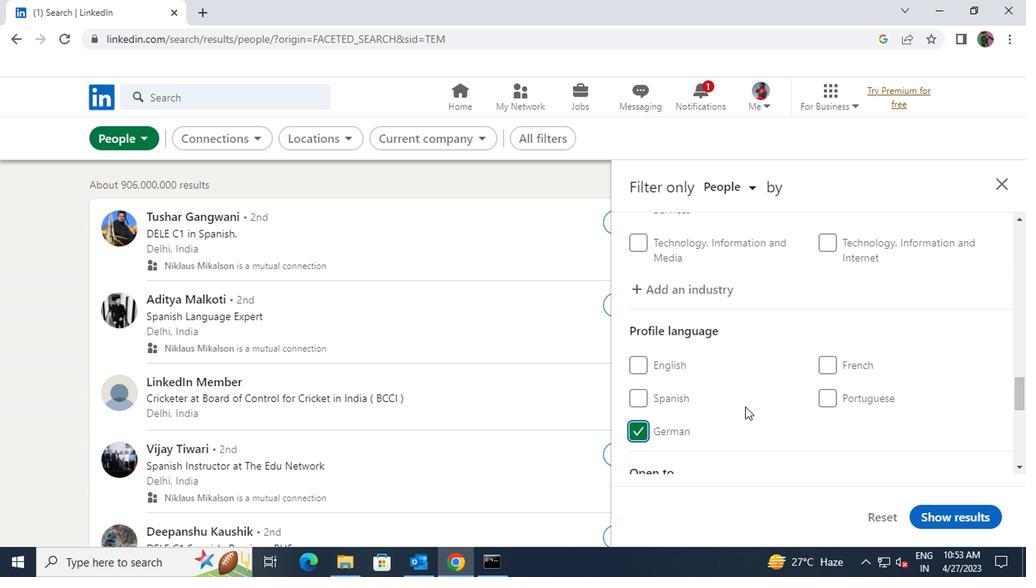 
Action: Mouse scrolled (742, 405) with delta (0, -1)
Screenshot: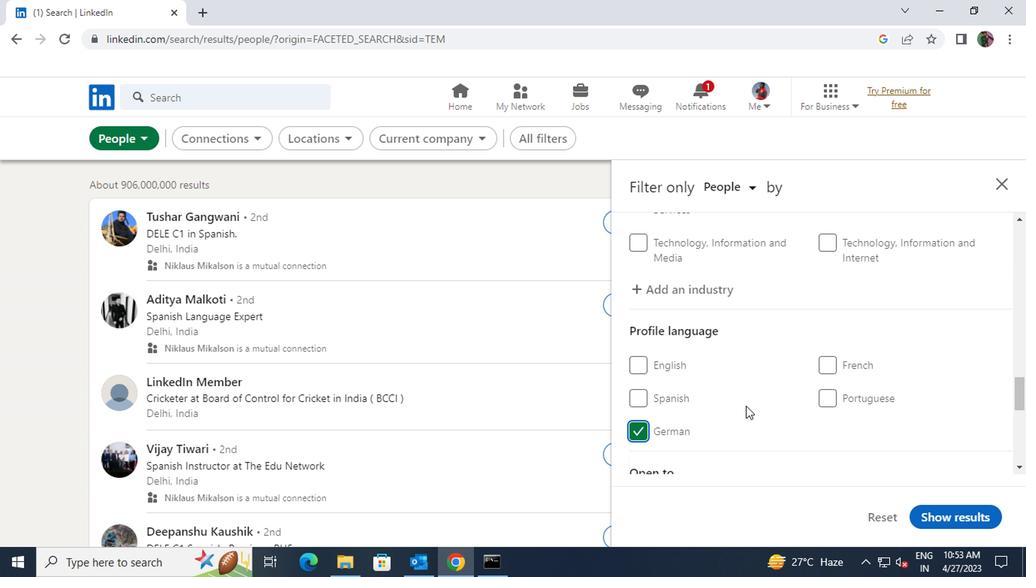 
Action: Mouse scrolled (742, 405) with delta (0, -1)
Screenshot: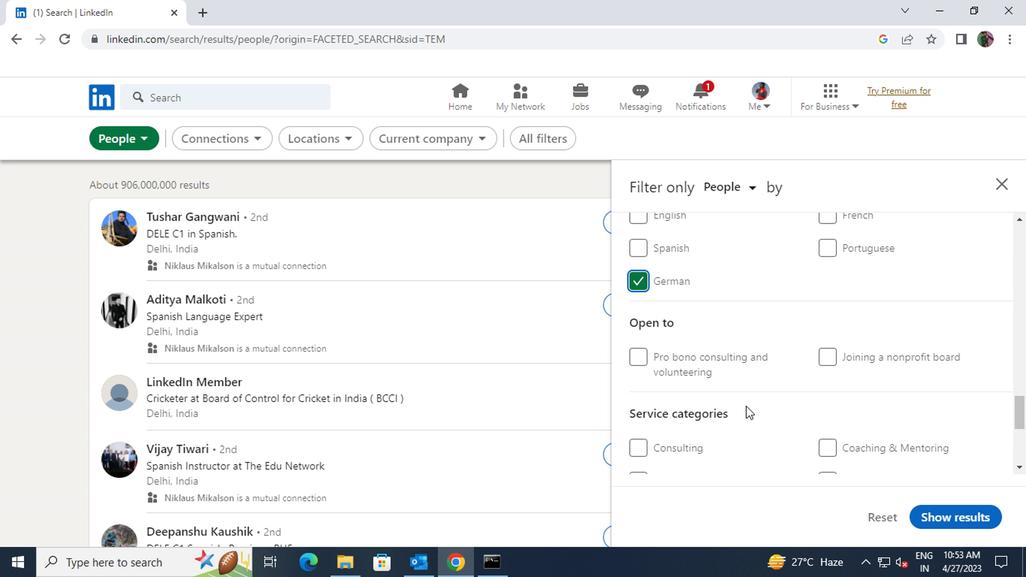 
Action: Mouse scrolled (742, 405) with delta (0, -1)
Screenshot: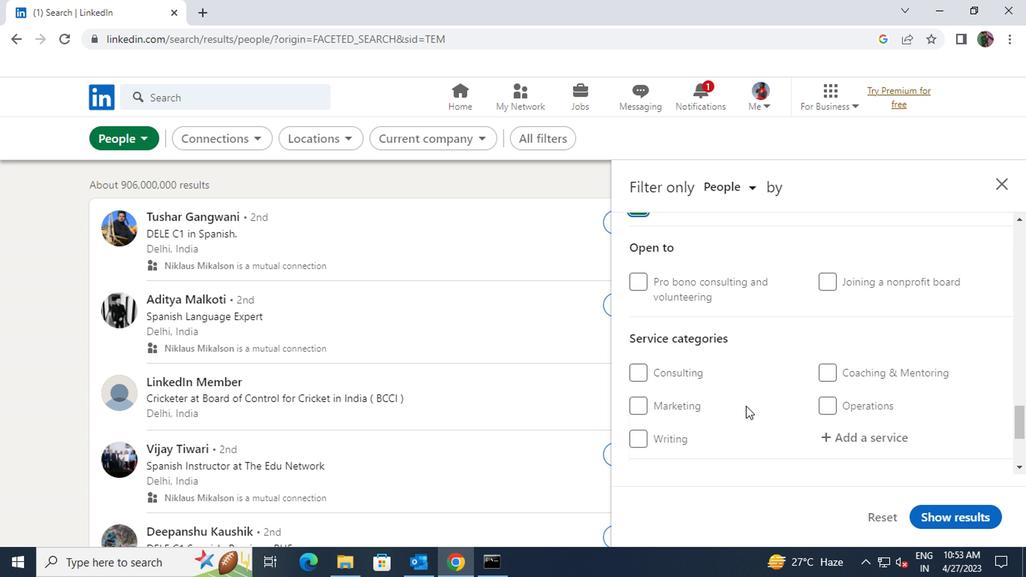 
Action: Mouse moved to (827, 368)
Screenshot: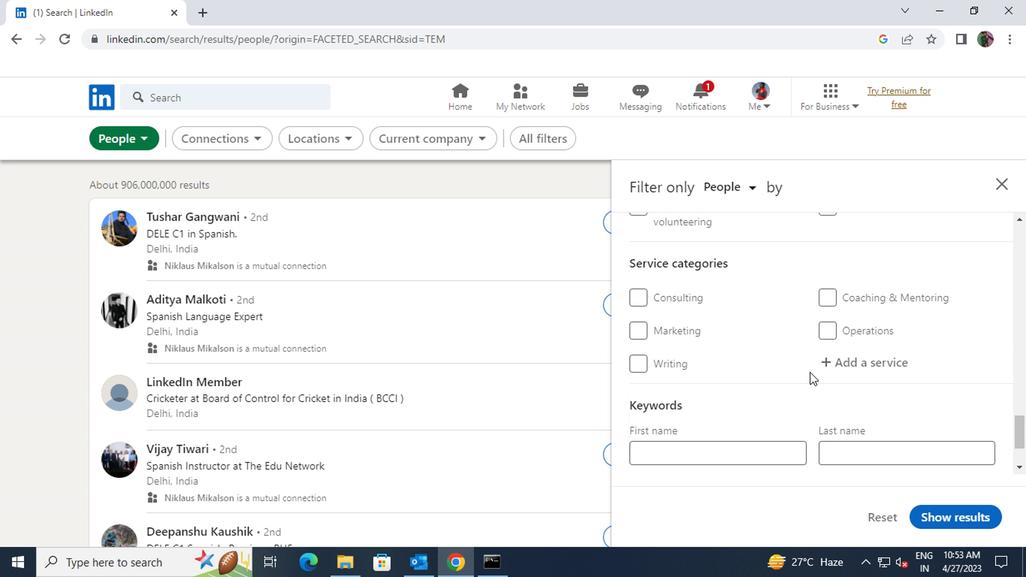 
Action: Mouse pressed left at (827, 368)
Screenshot: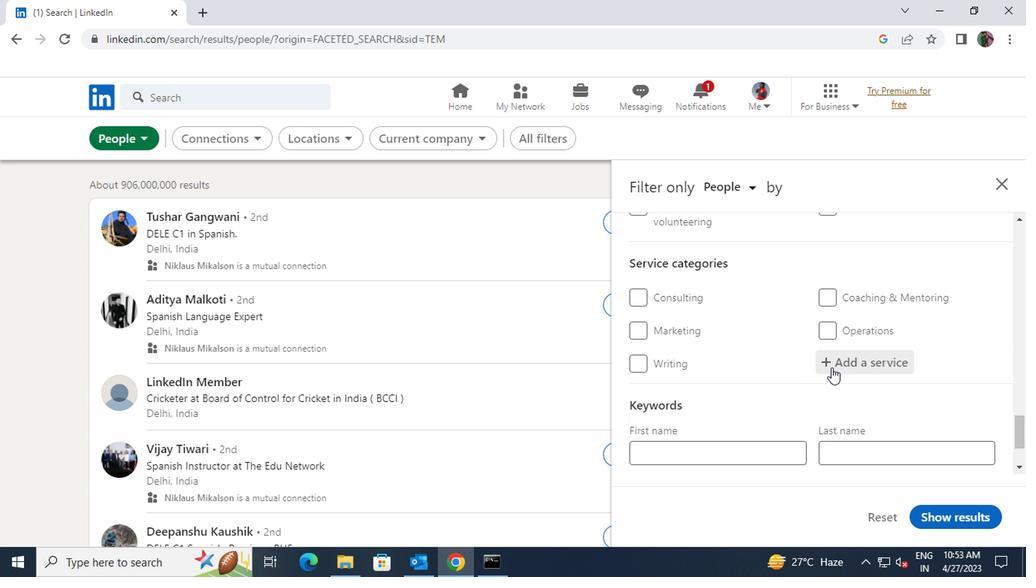 
Action: Key pressed <Key.shift>MORT
Screenshot: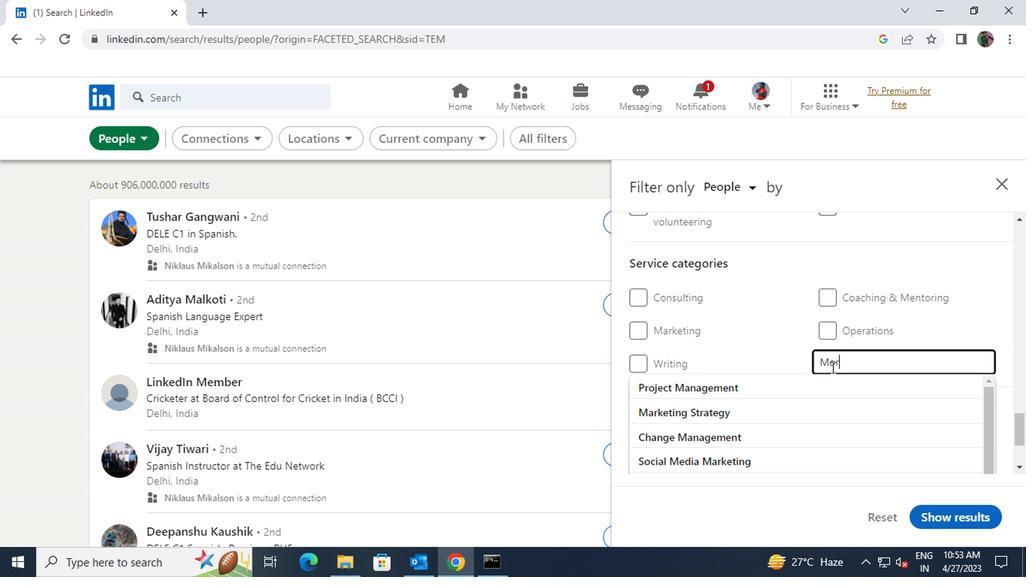 
Action: Mouse moved to (820, 383)
Screenshot: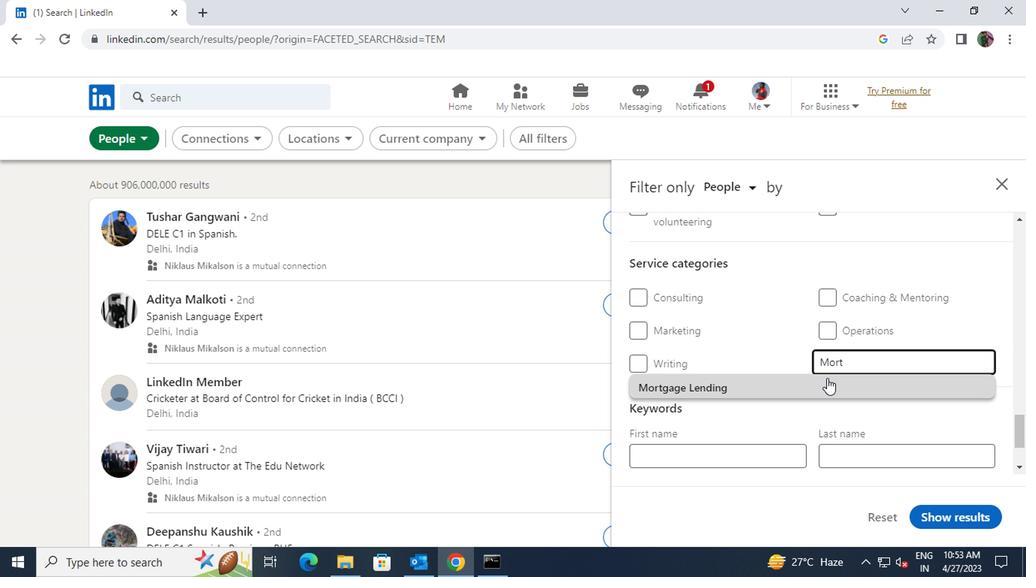 
Action: Mouse pressed left at (820, 383)
Screenshot: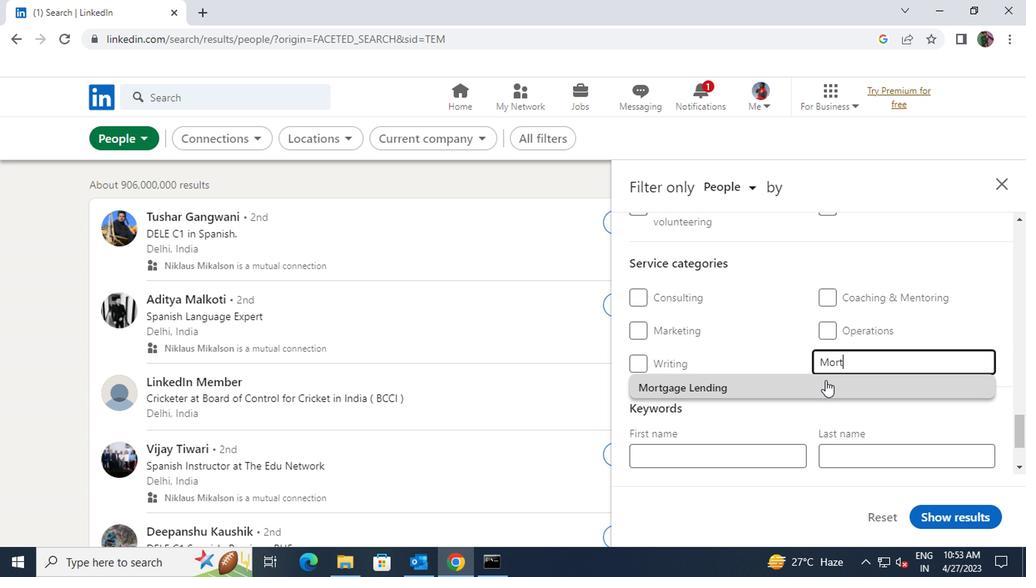 
Action: Mouse scrolled (820, 382) with delta (0, 0)
Screenshot: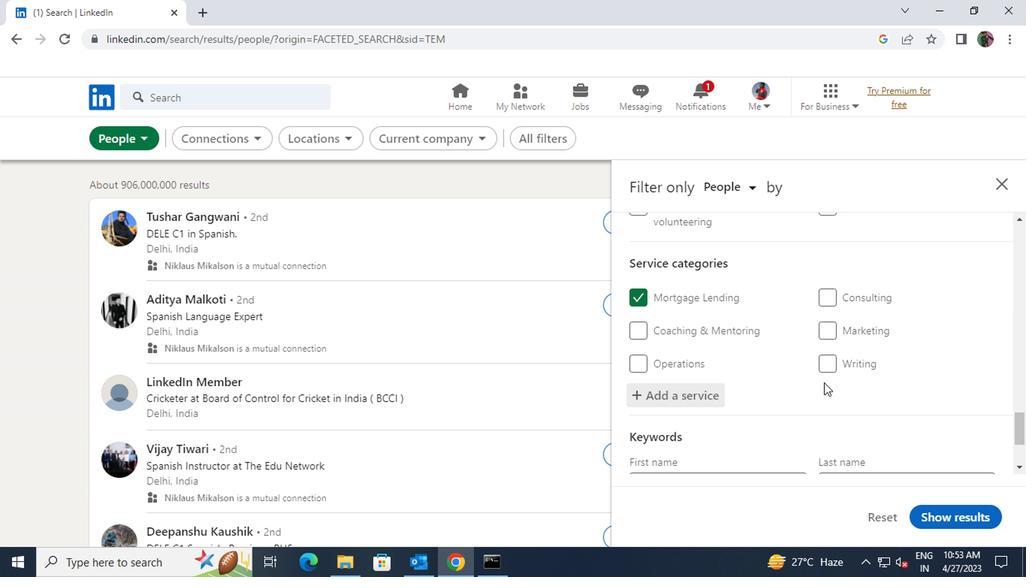 
Action: Mouse scrolled (820, 382) with delta (0, 0)
Screenshot: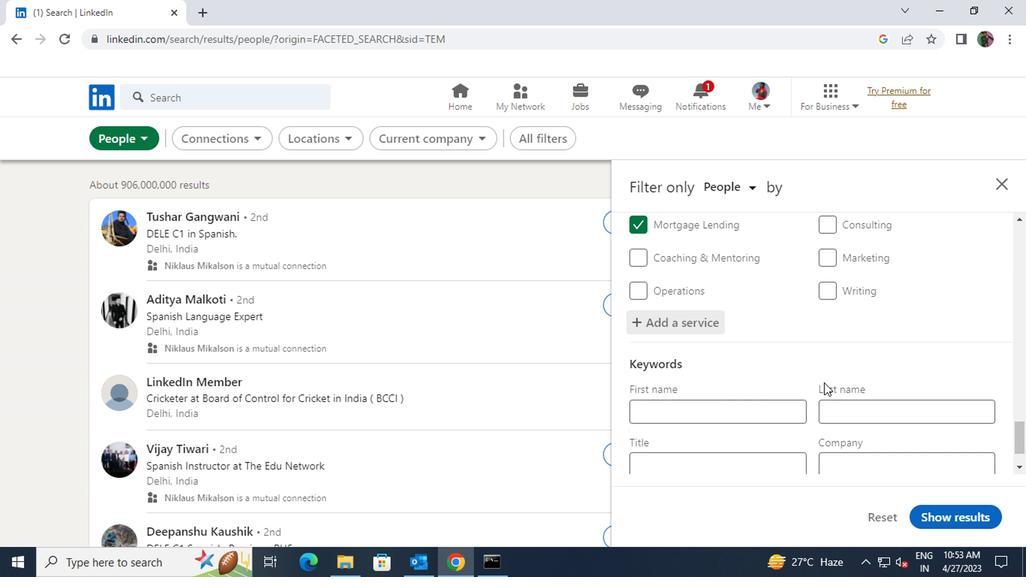 
Action: Mouse moved to (785, 403)
Screenshot: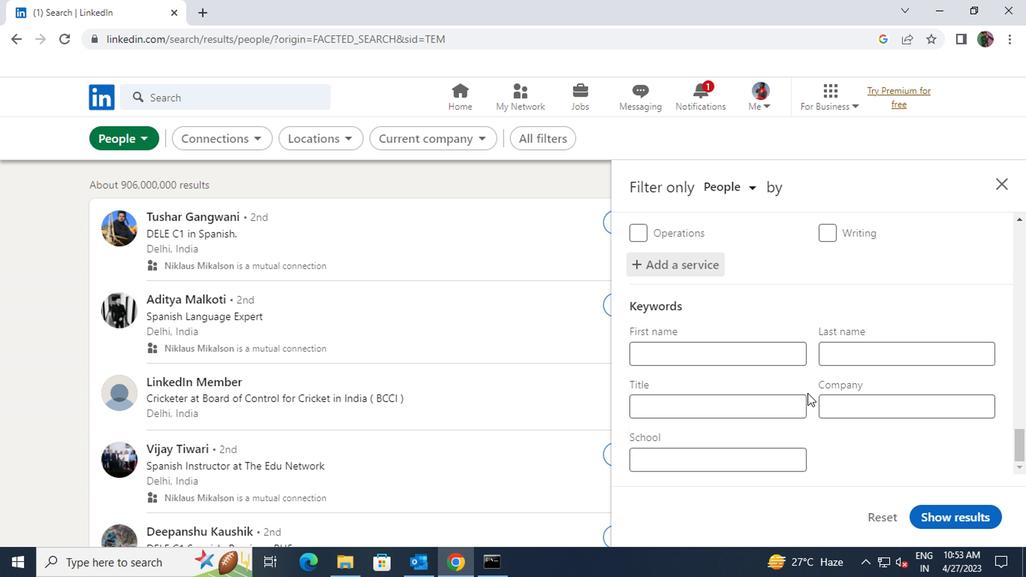 
Action: Mouse pressed left at (785, 403)
Screenshot: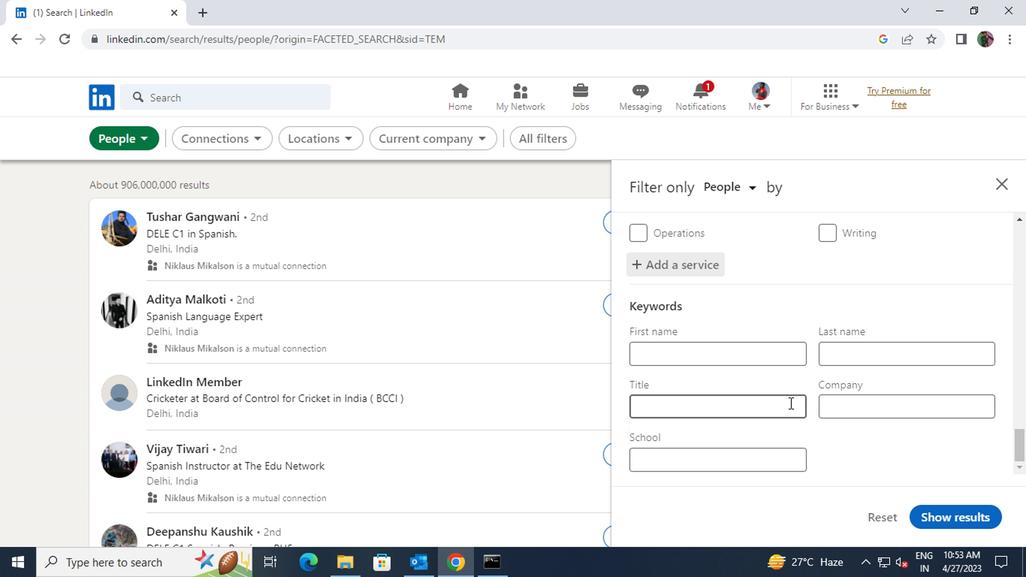 
Action: Key pressed <Key.shift>PHYSICIST
Screenshot: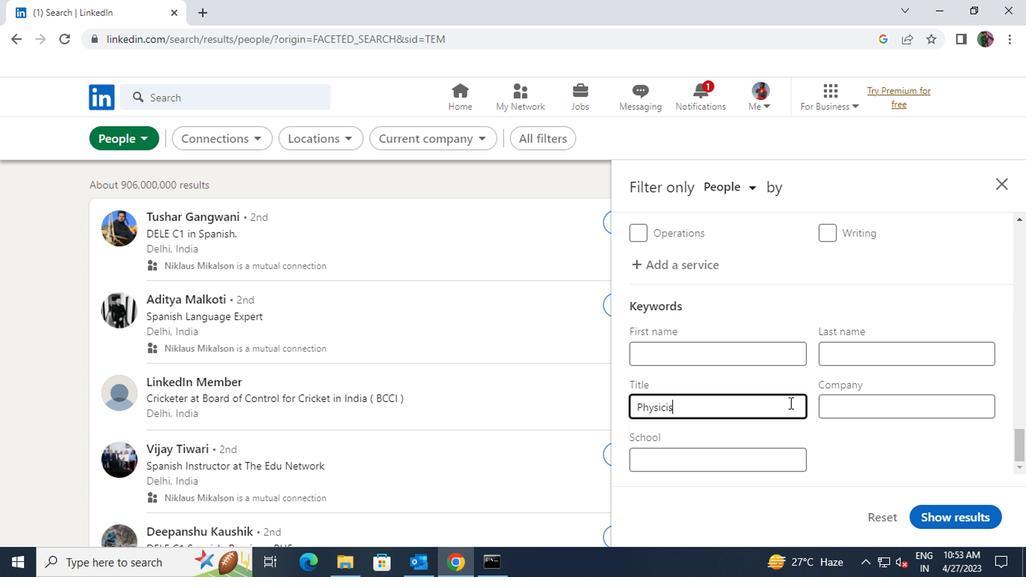 
Action: Mouse moved to (931, 515)
Screenshot: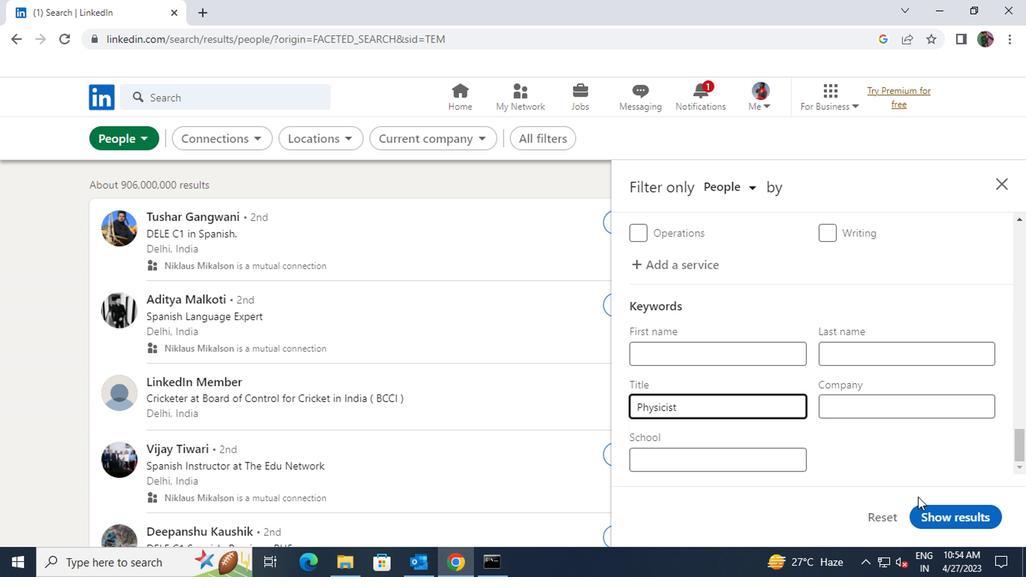 
Action: Mouse pressed left at (931, 515)
Screenshot: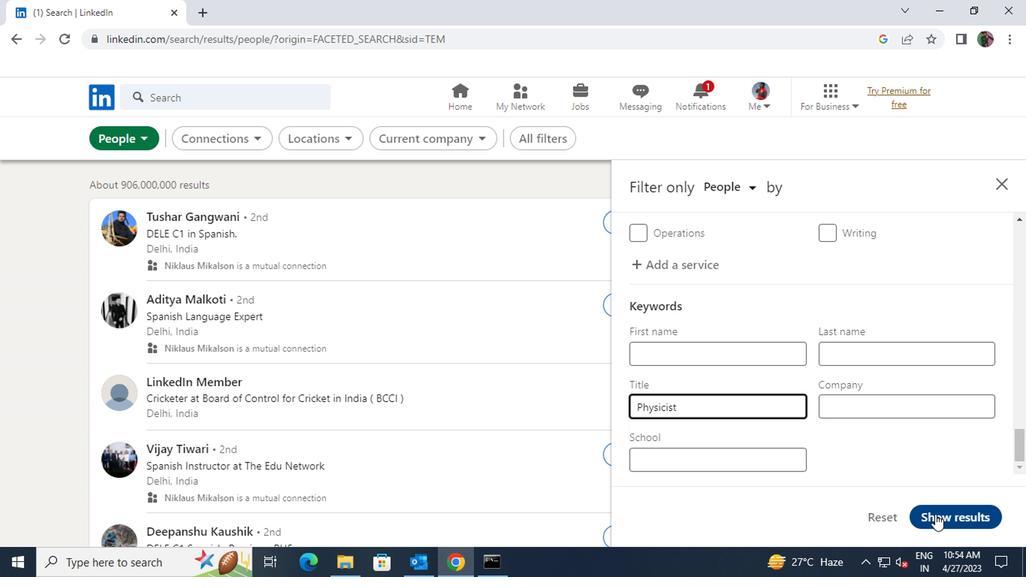 
